 Task: Find connections with filter location Tupiza with filter topic #Socialmediawith filter profile language French with filter current company Whatfix with filter school Uttar pradesh jobs and careers with filter industry Glass Product Manufacturing with filter service category Commercial Insurance with filter keywords title Auditor
Action: Mouse moved to (564, 76)
Screenshot: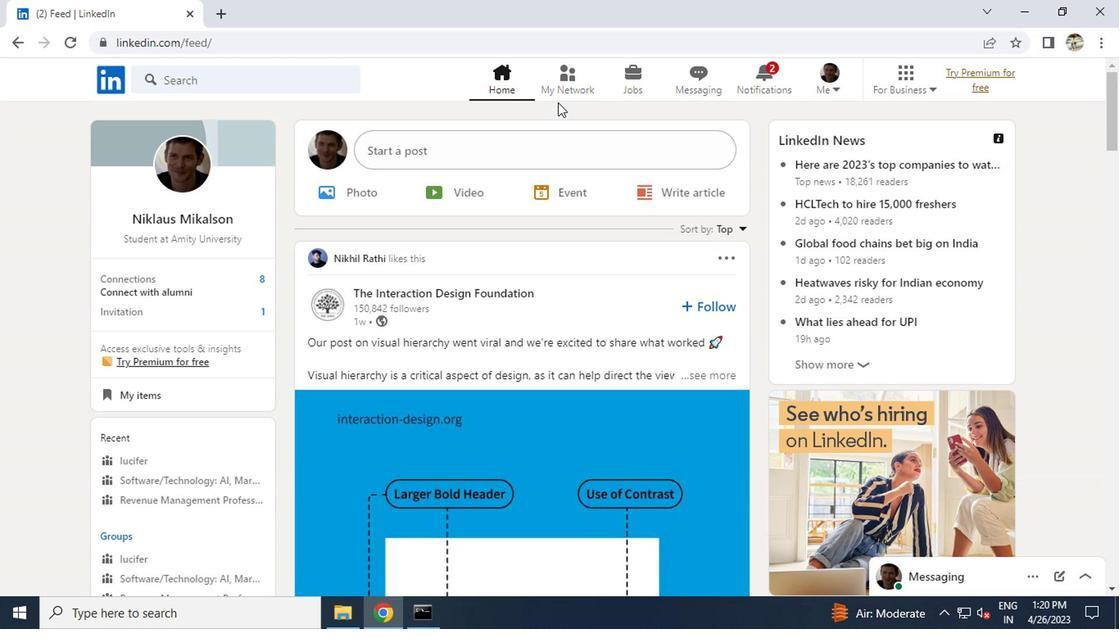 
Action: Mouse pressed left at (564, 76)
Screenshot: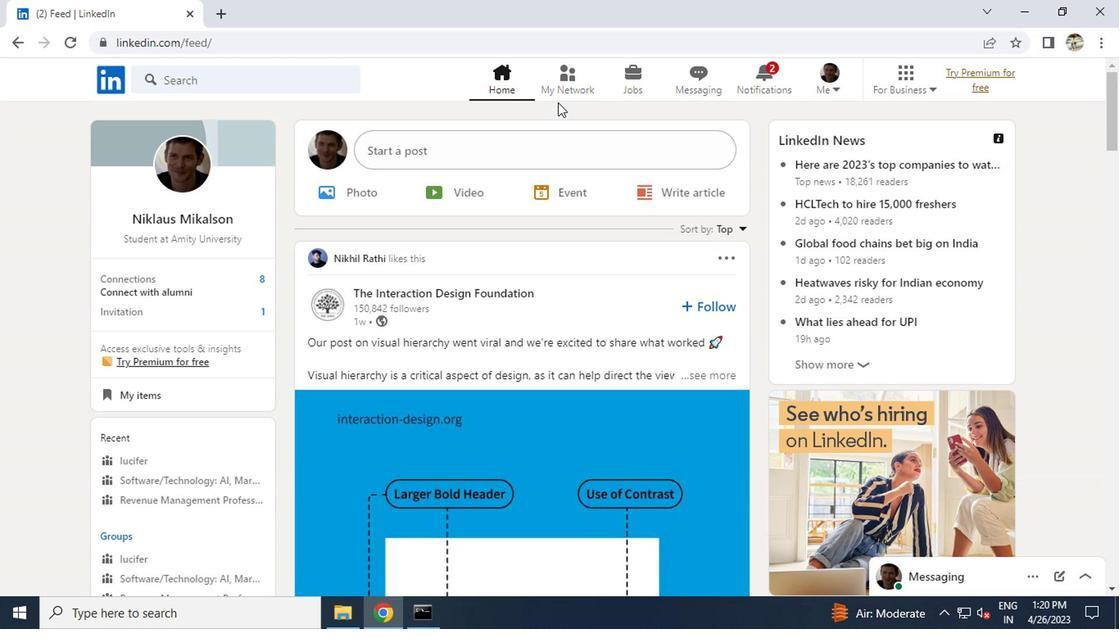 
Action: Mouse moved to (137, 178)
Screenshot: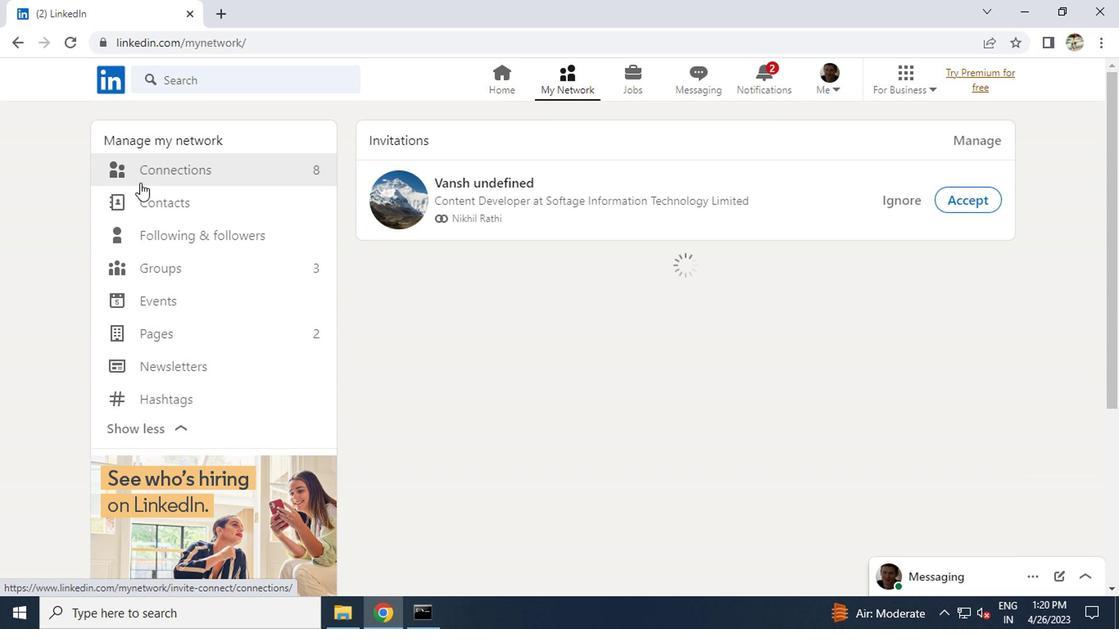 
Action: Mouse pressed left at (137, 178)
Screenshot: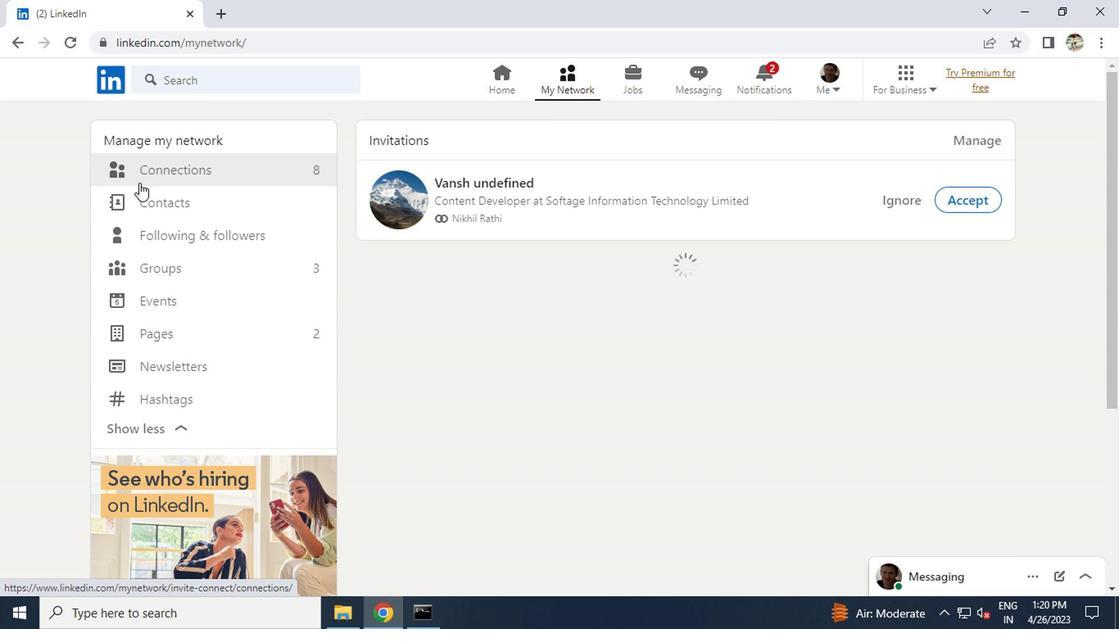
Action: Mouse moved to (647, 163)
Screenshot: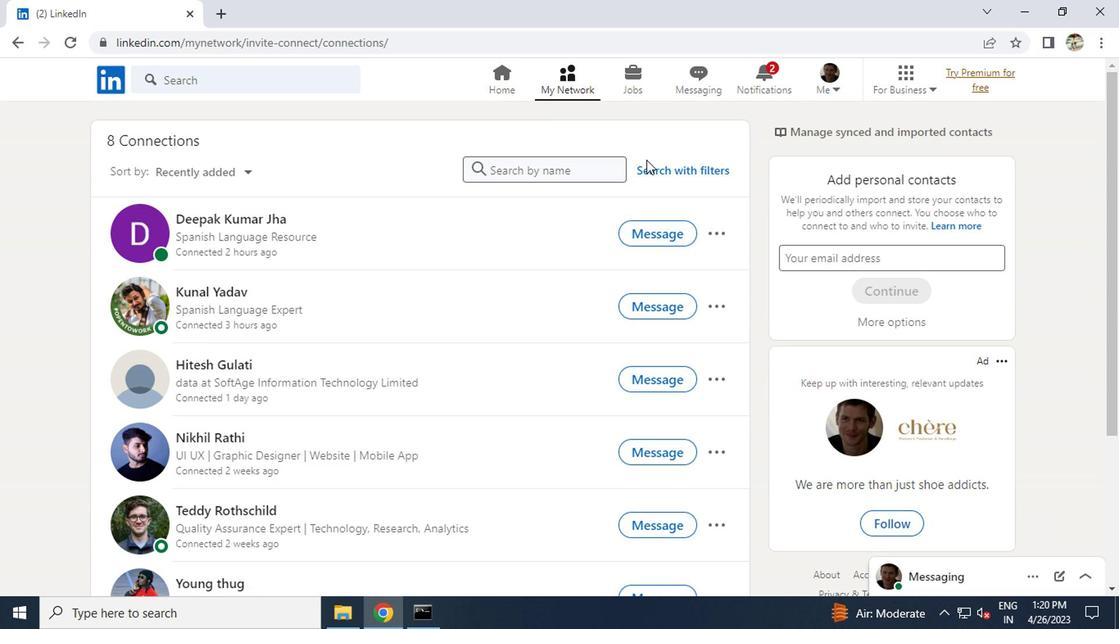 
Action: Mouse pressed left at (647, 163)
Screenshot: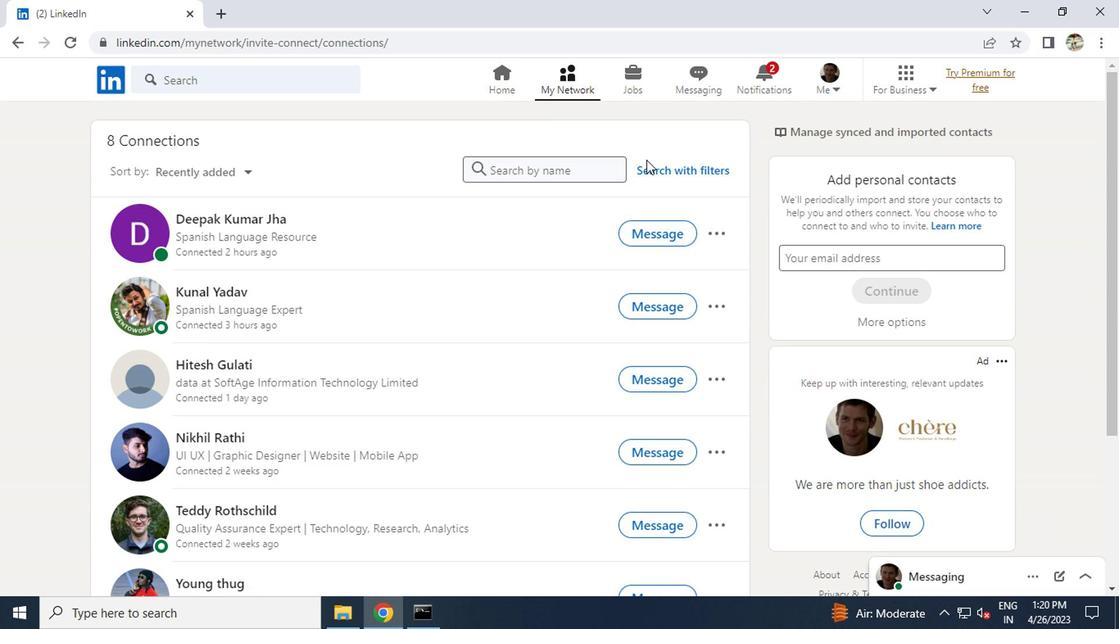 
Action: Mouse moved to (522, 126)
Screenshot: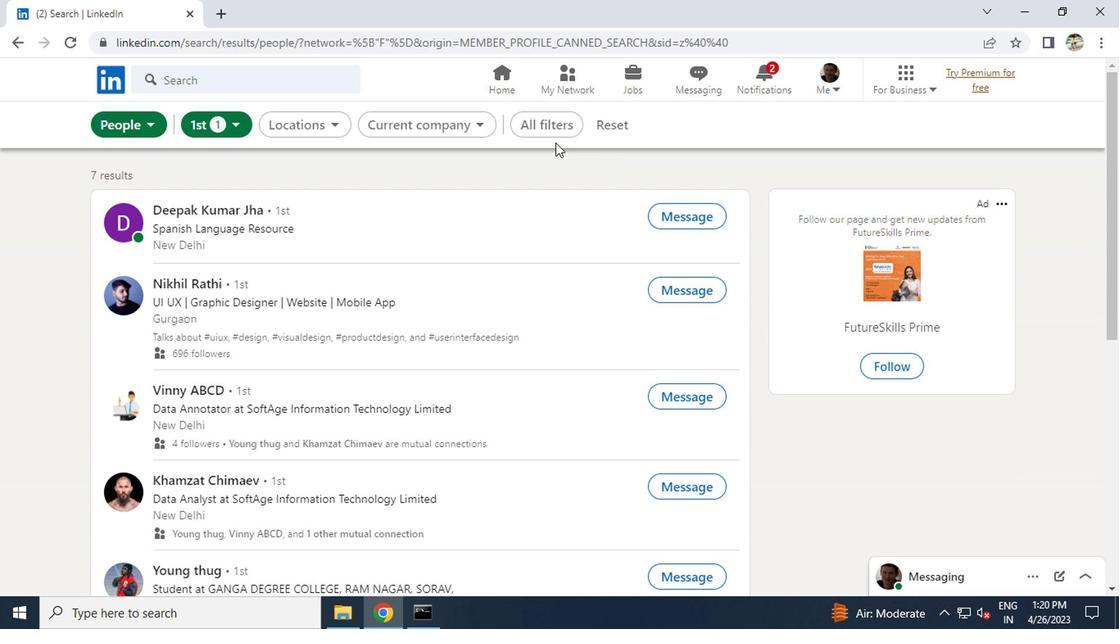 
Action: Mouse pressed left at (522, 126)
Screenshot: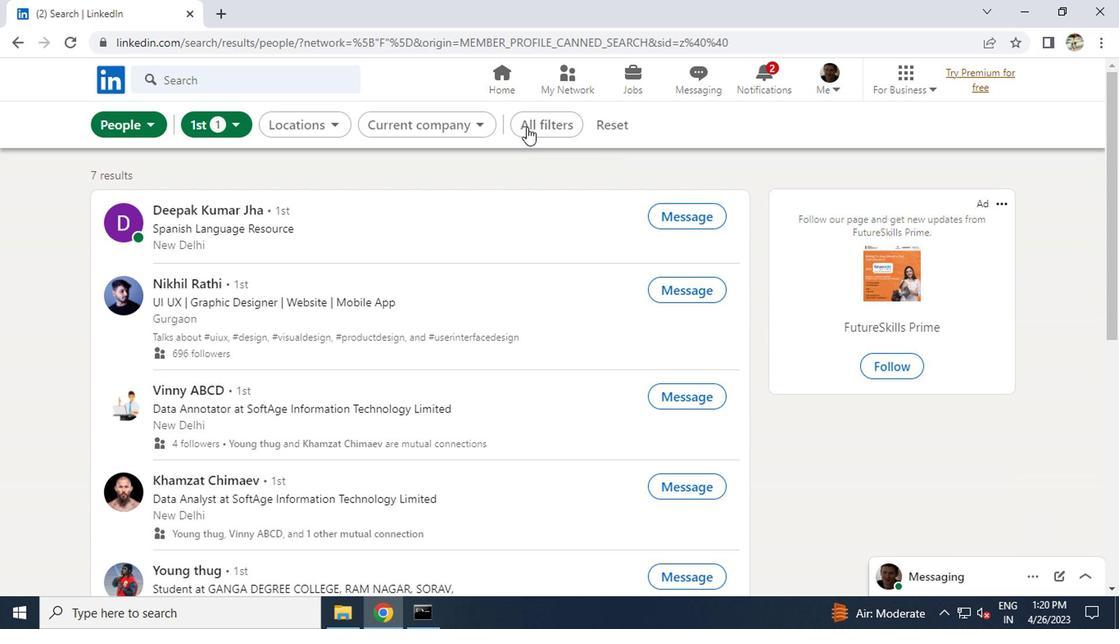 
Action: Mouse moved to (691, 305)
Screenshot: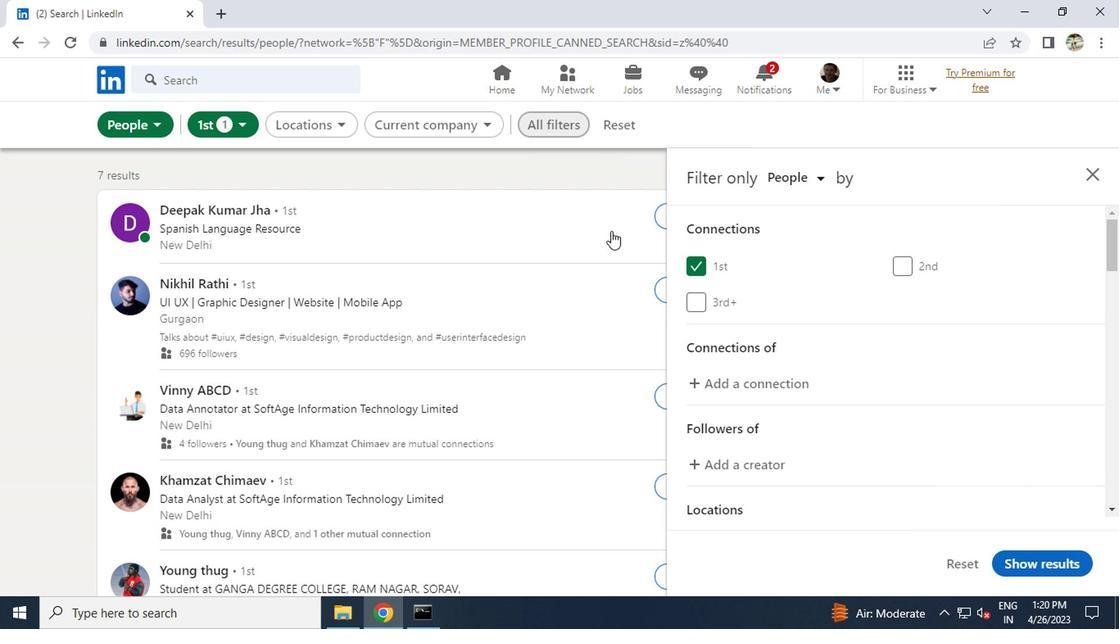 
Action: Mouse scrolled (691, 303) with delta (0, -1)
Screenshot: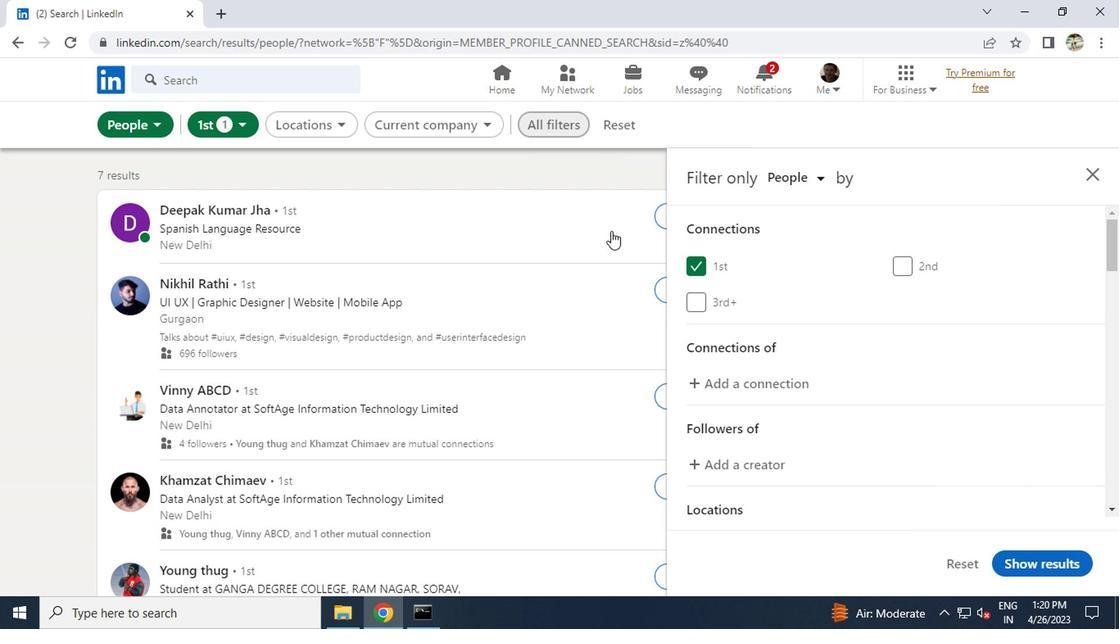 
Action: Mouse scrolled (691, 303) with delta (0, -1)
Screenshot: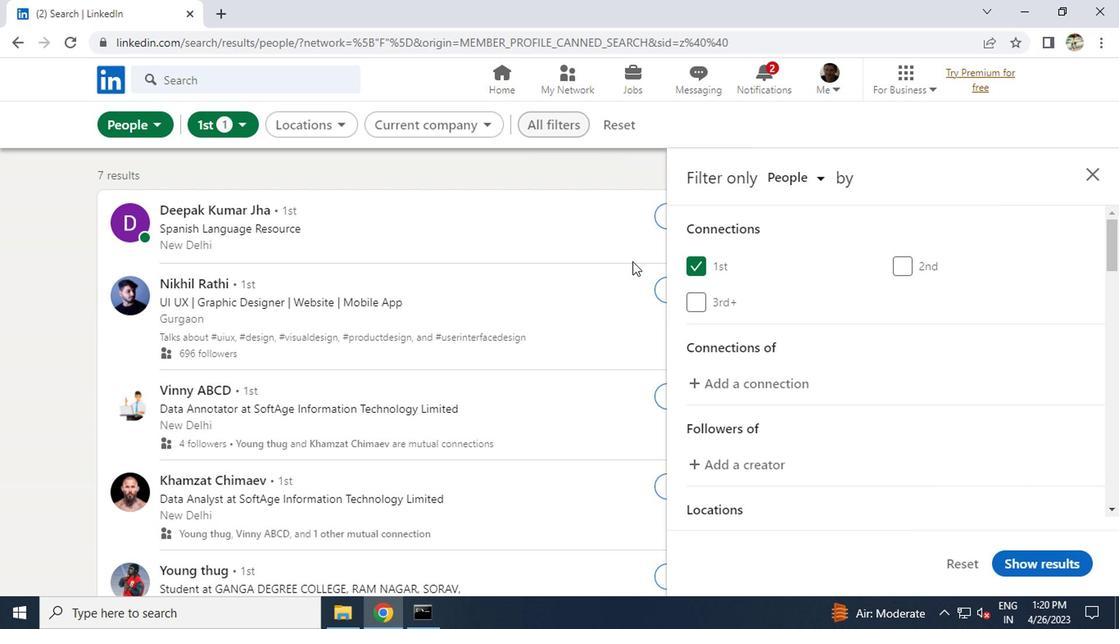 
Action: Mouse moved to (944, 452)
Screenshot: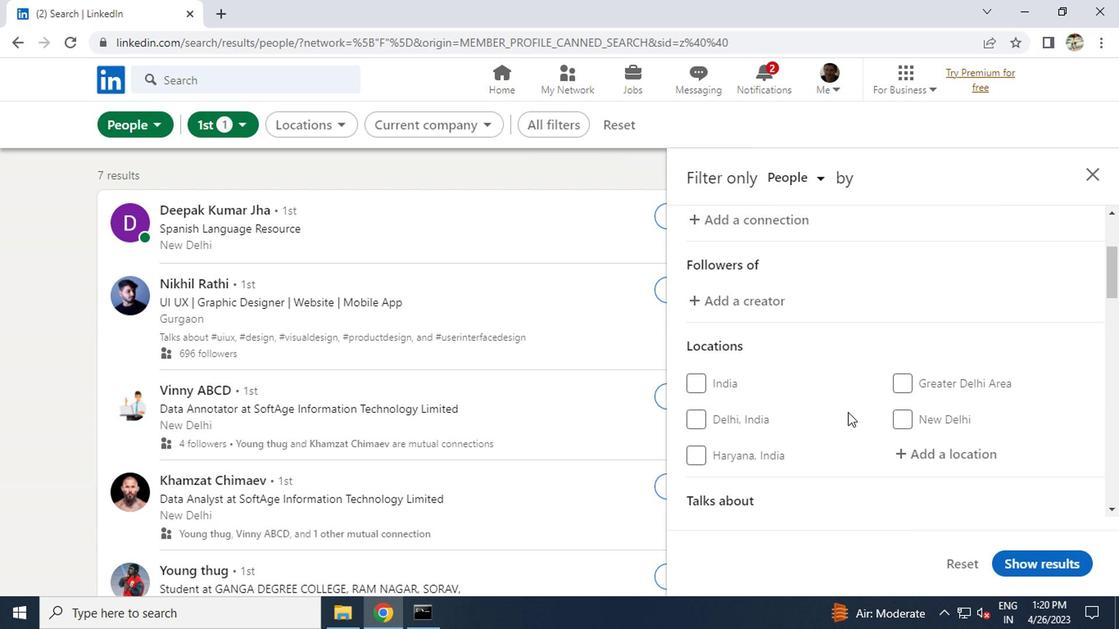 
Action: Mouse pressed left at (944, 452)
Screenshot: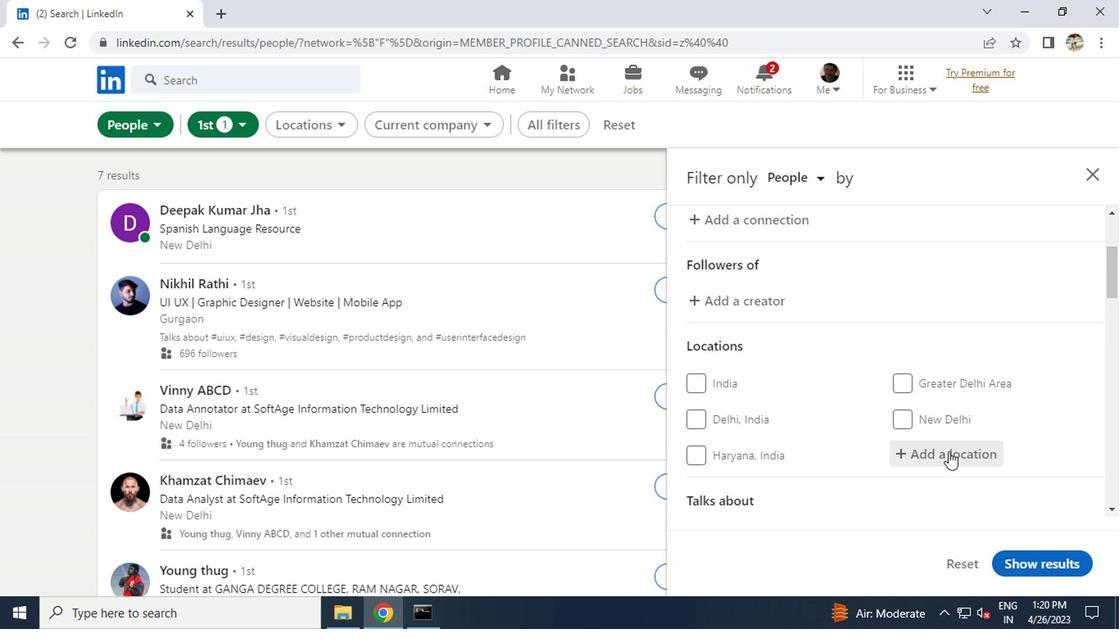 
Action: Key pressed <Key.caps_lock>t<Key.caps_lock>upiza<Key.enter>
Screenshot: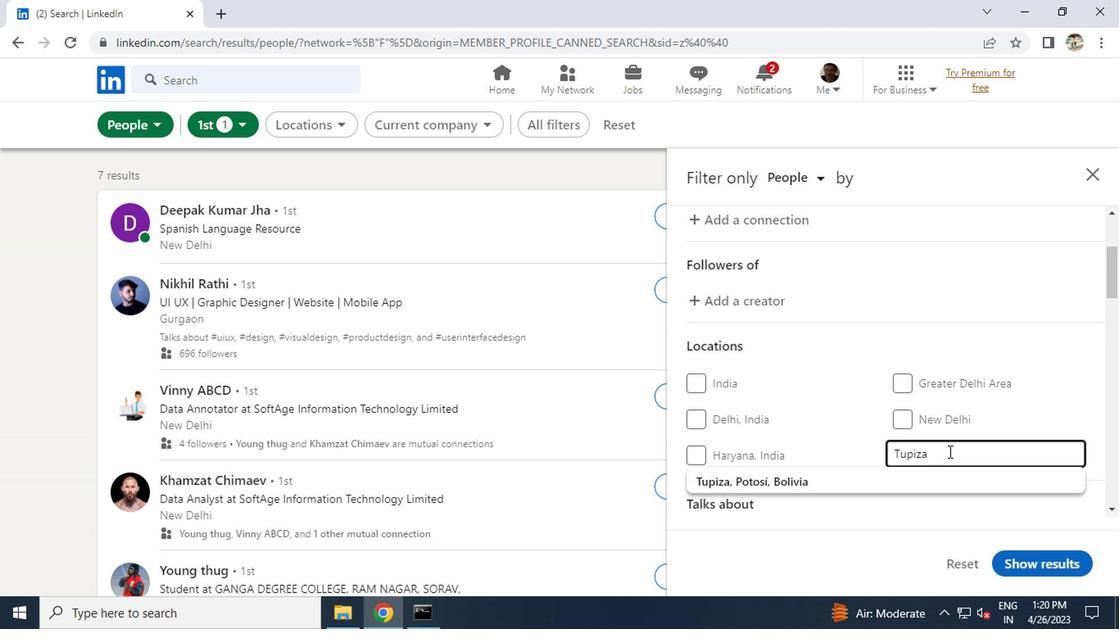 
Action: Mouse scrolled (944, 452) with delta (0, 0)
Screenshot: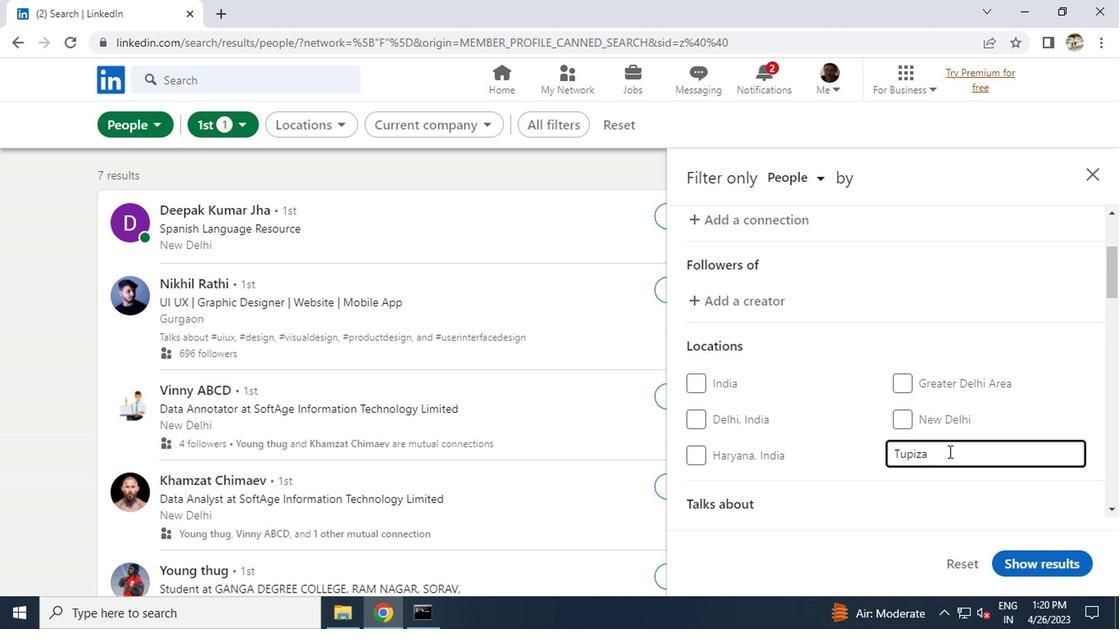 
Action: Mouse scrolled (944, 452) with delta (0, 0)
Screenshot: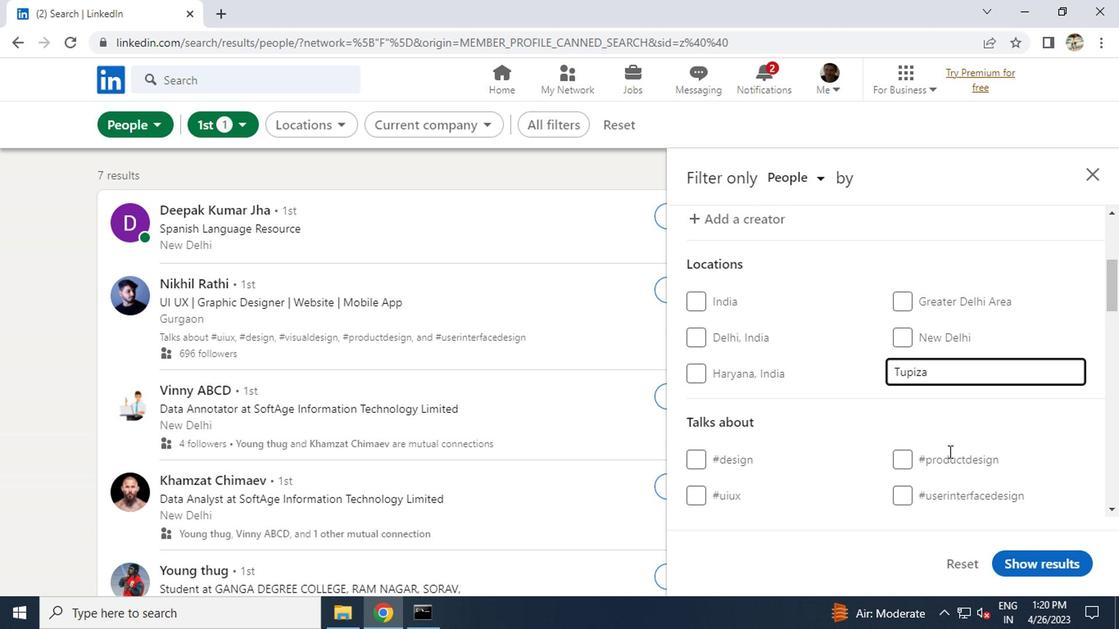 
Action: Mouse pressed left at (944, 452)
Screenshot: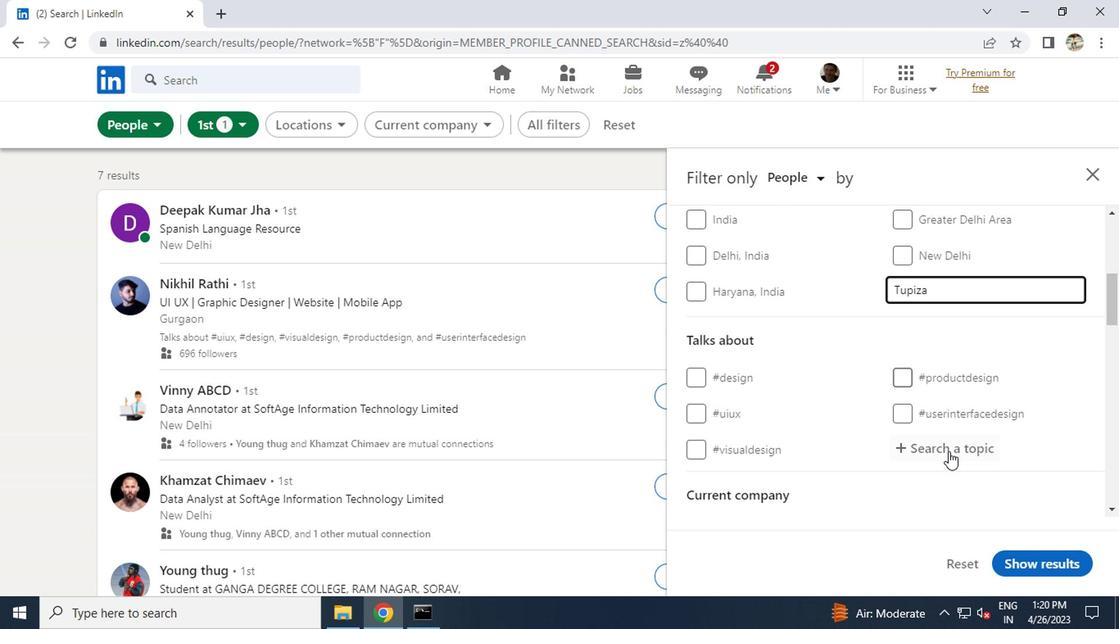 
Action: Key pressed <Key.caps_lock><Key.shift>#S<Key.caps_lock>OCIALMEDIA
Screenshot: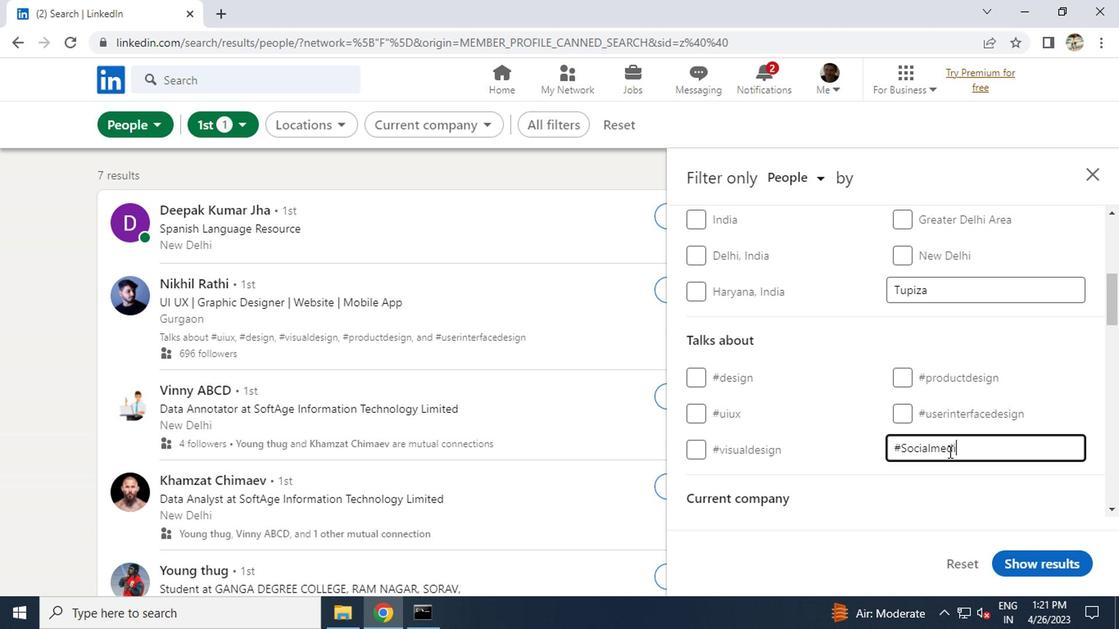 
Action: Mouse scrolled (944, 452) with delta (0, 0)
Screenshot: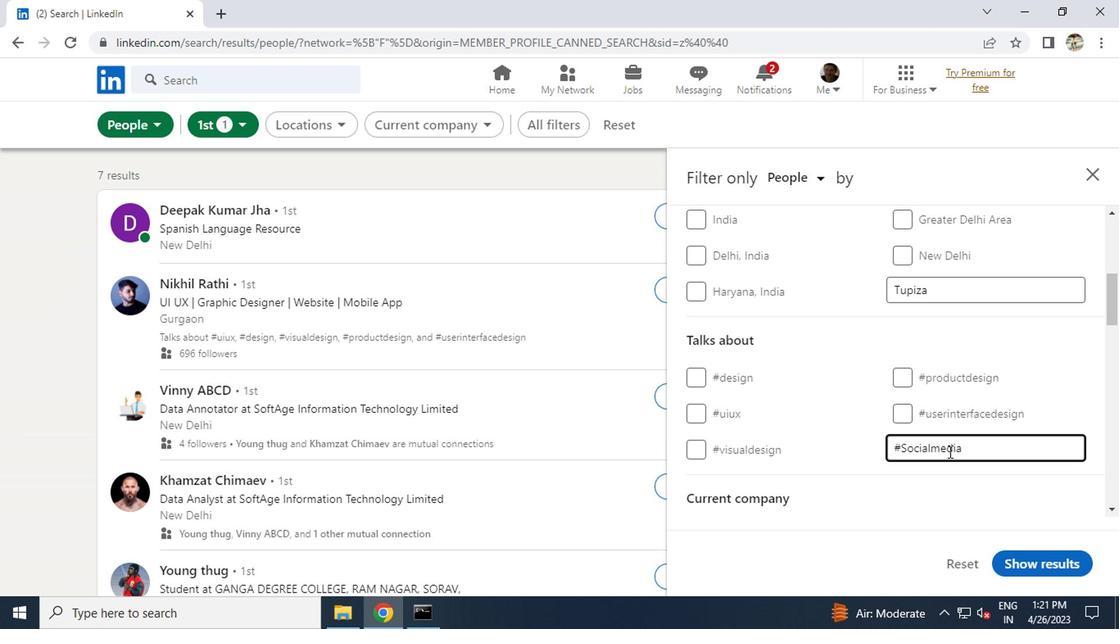 
Action: Mouse scrolled (944, 452) with delta (0, 0)
Screenshot: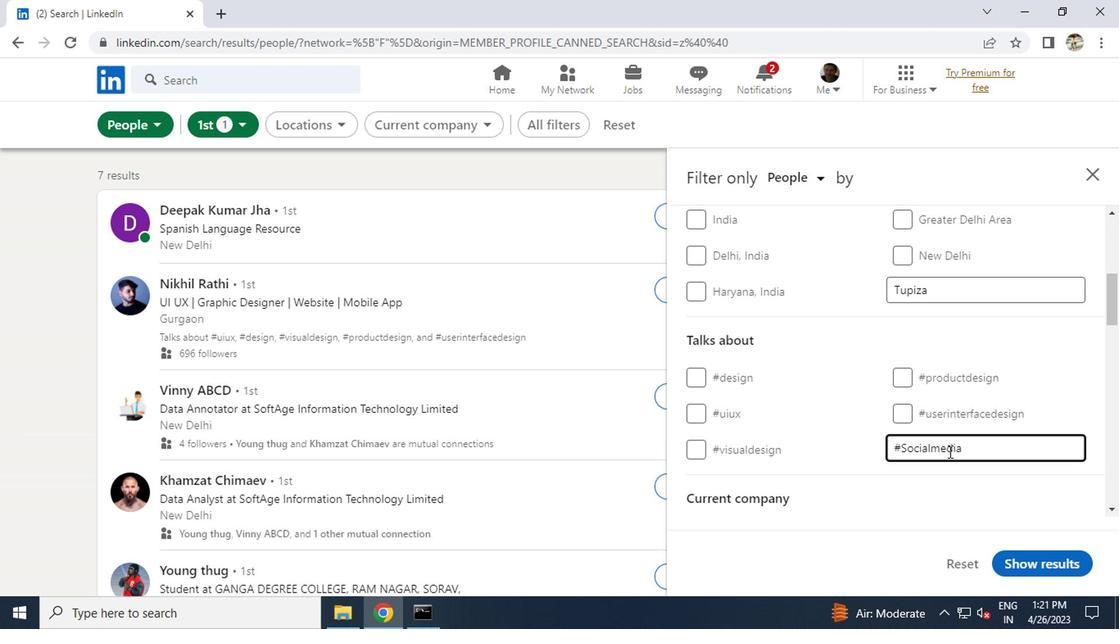 
Action: Mouse scrolled (944, 452) with delta (0, 0)
Screenshot: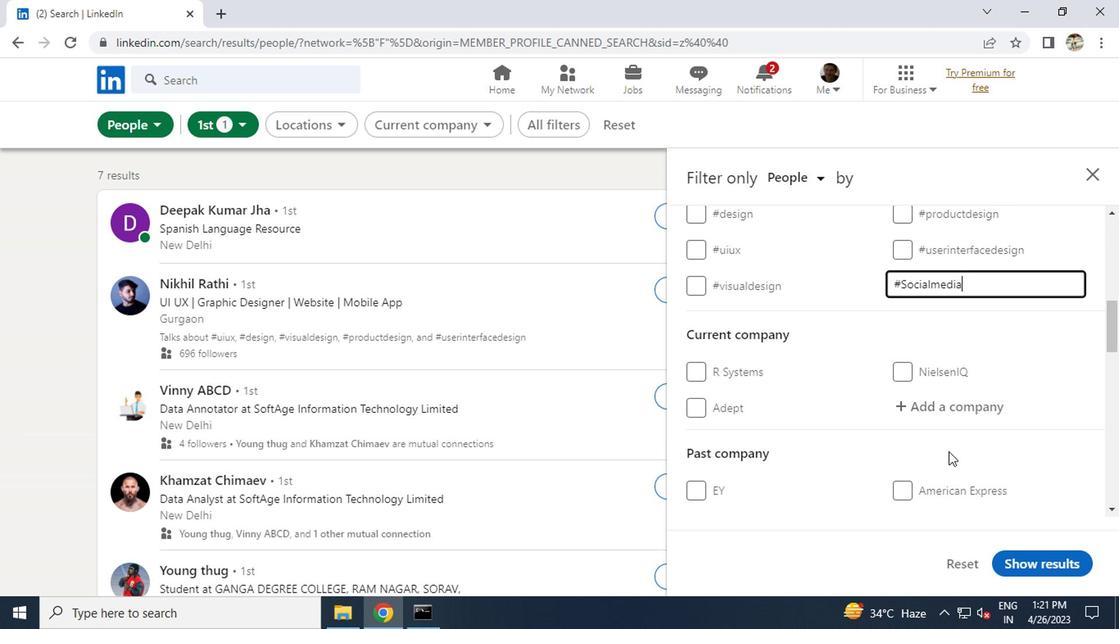 
Action: Mouse scrolled (944, 452) with delta (0, 0)
Screenshot: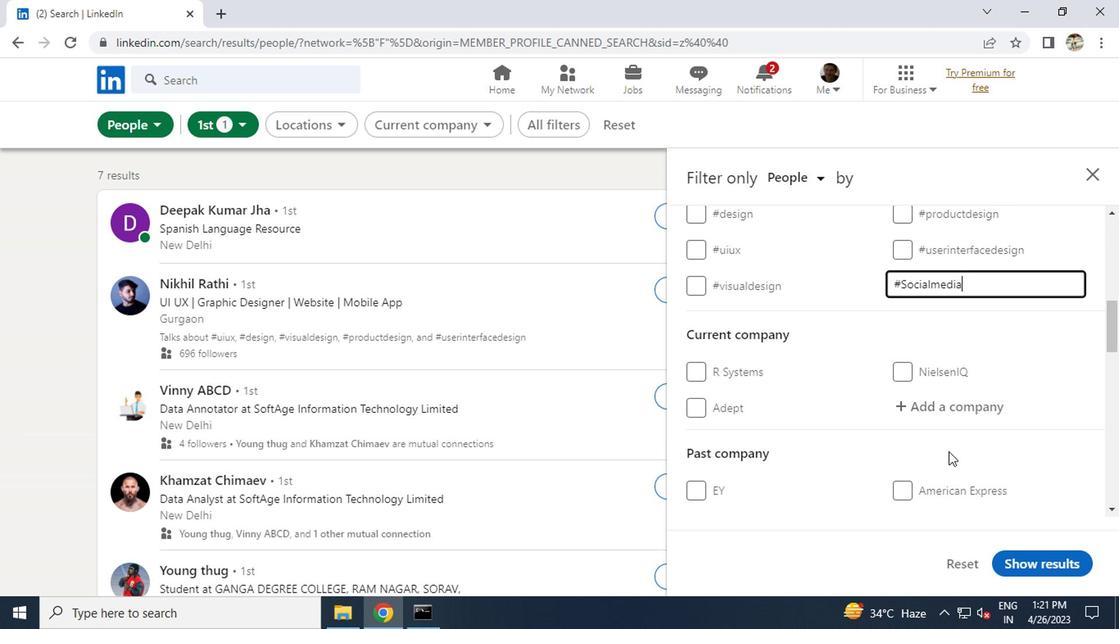 
Action: Mouse scrolled (944, 452) with delta (0, 0)
Screenshot: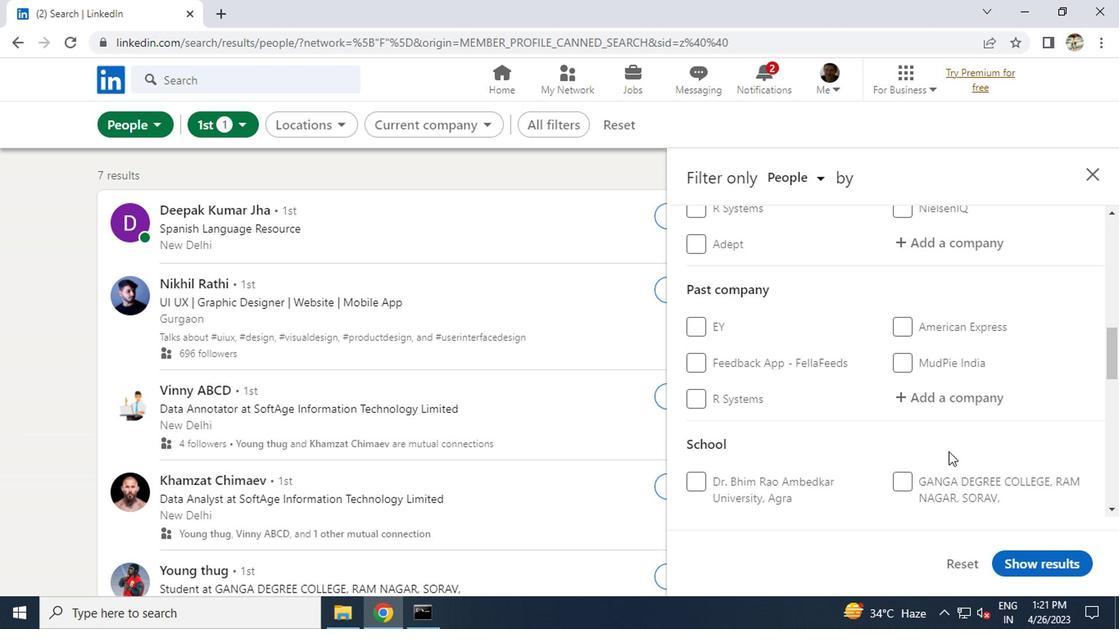 
Action: Mouse scrolled (944, 452) with delta (0, 0)
Screenshot: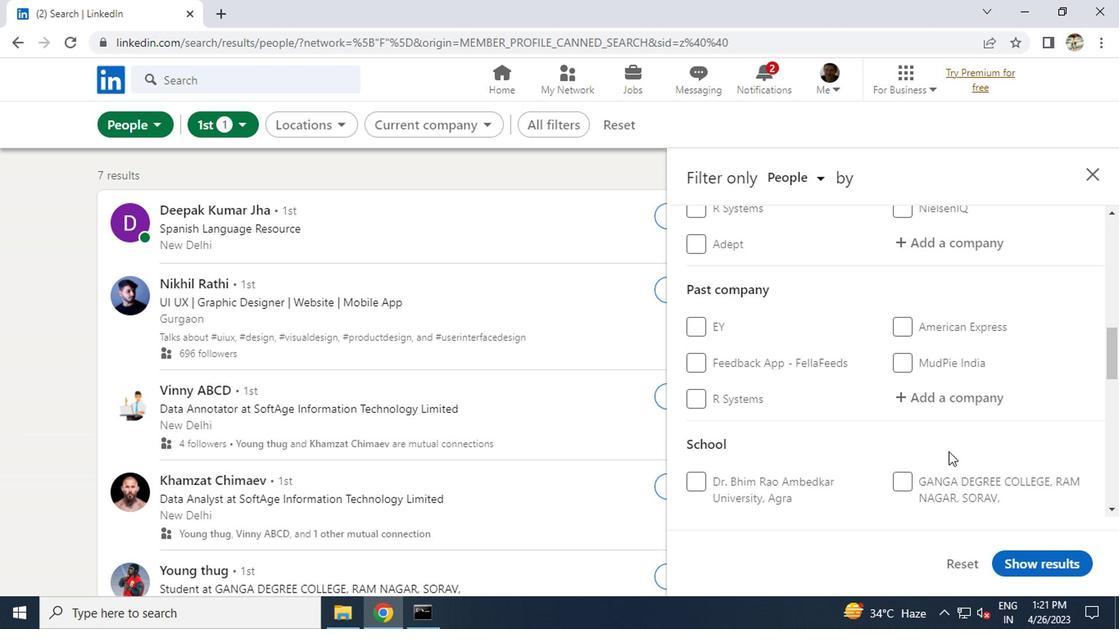 
Action: Mouse scrolled (944, 452) with delta (0, 0)
Screenshot: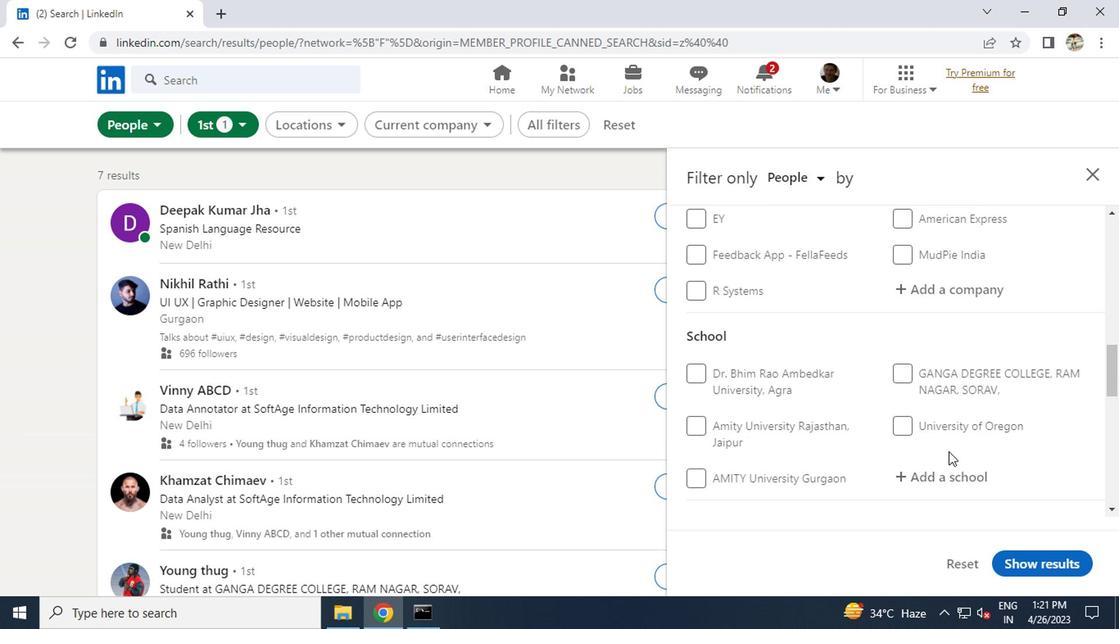 
Action: Mouse scrolled (944, 452) with delta (0, 0)
Screenshot: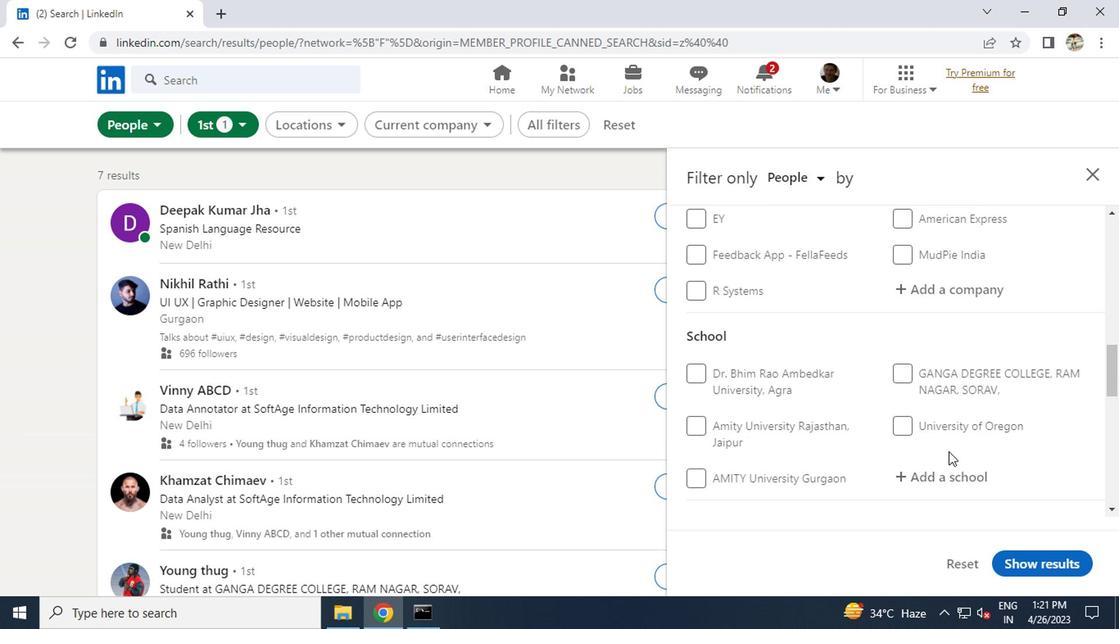 
Action: Mouse scrolled (944, 452) with delta (0, 0)
Screenshot: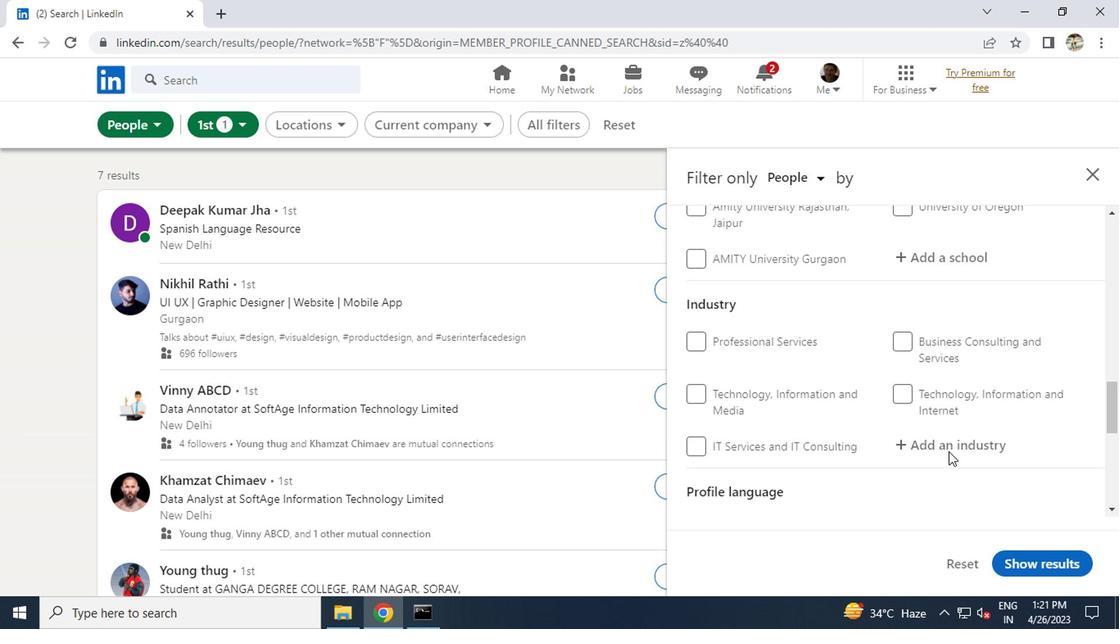 
Action: Mouse scrolled (944, 452) with delta (0, 0)
Screenshot: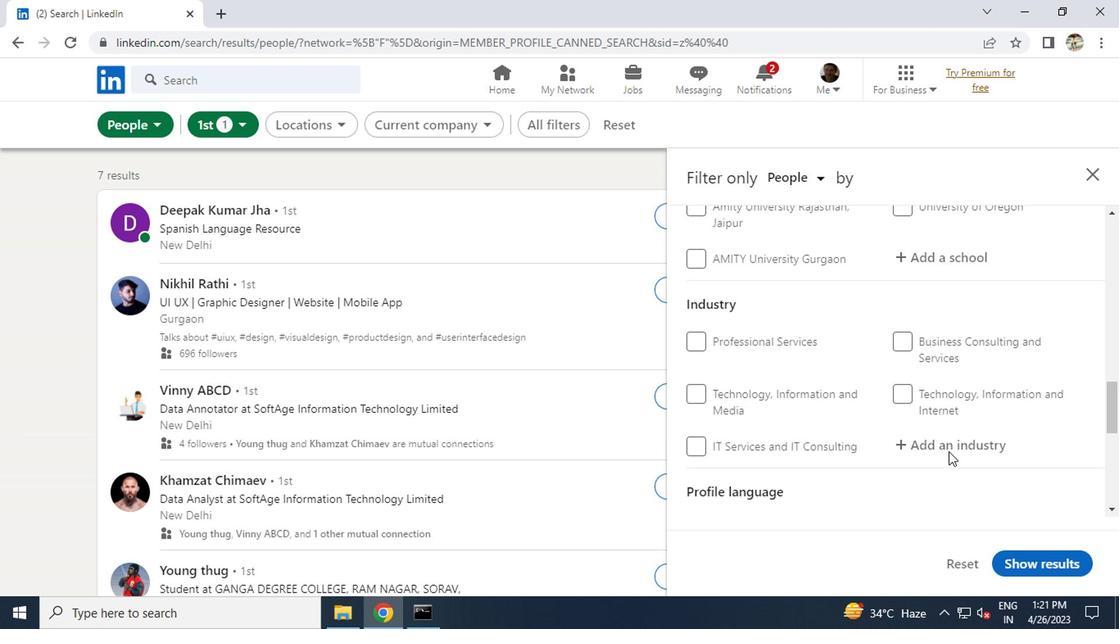 
Action: Mouse scrolled (944, 453) with delta (0, 0)
Screenshot: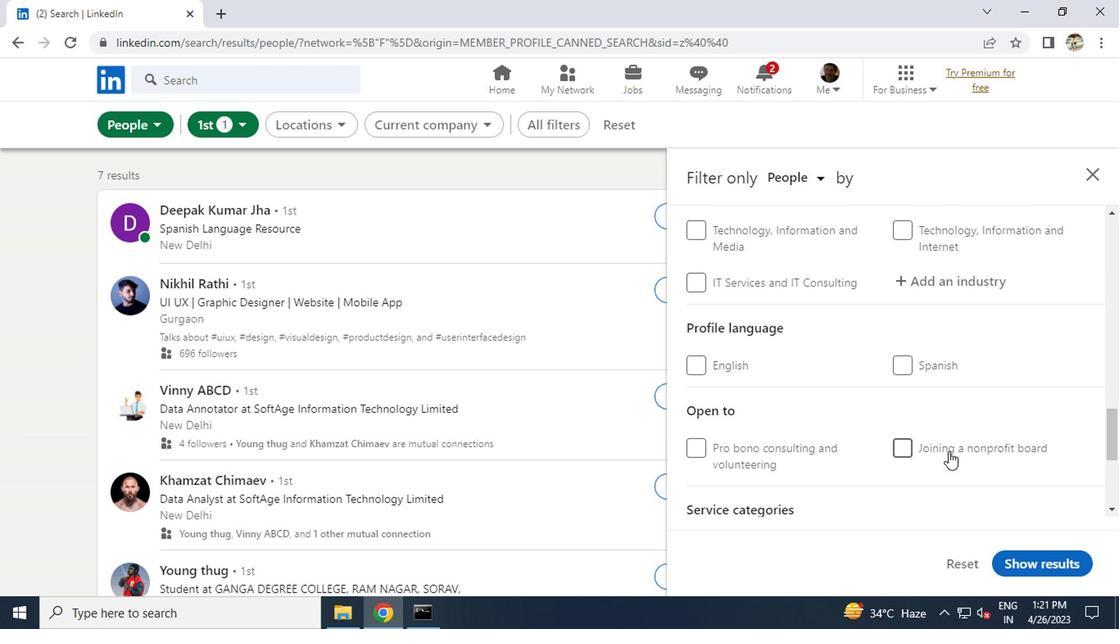 
Action: Mouse scrolled (944, 453) with delta (0, 0)
Screenshot: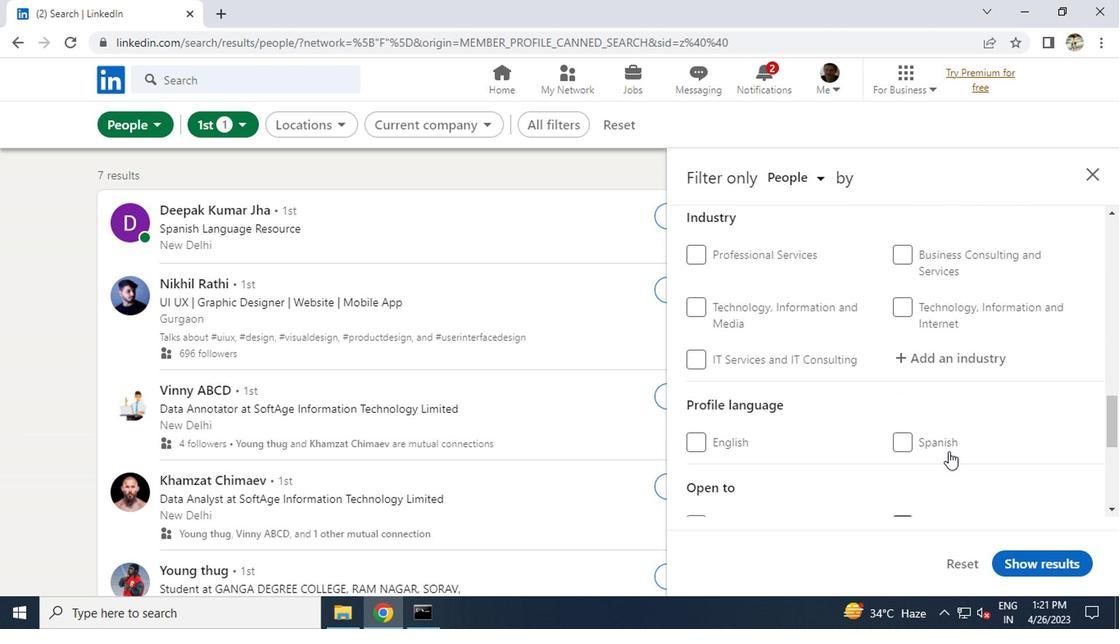 
Action: Mouse scrolled (944, 453) with delta (0, 0)
Screenshot: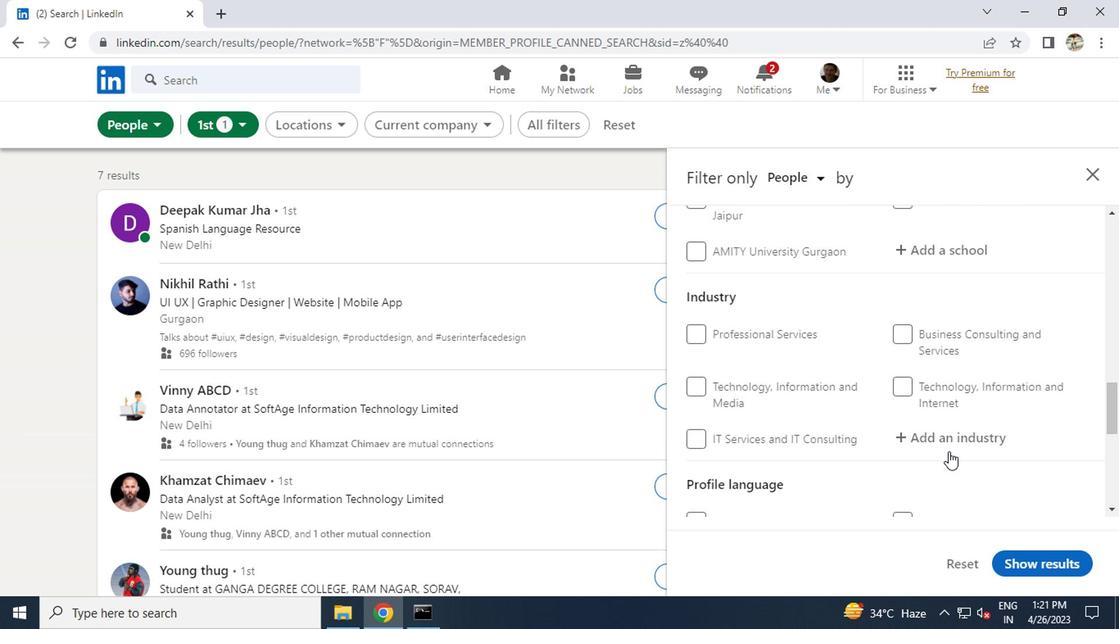 
Action: Mouse scrolled (944, 453) with delta (0, 0)
Screenshot: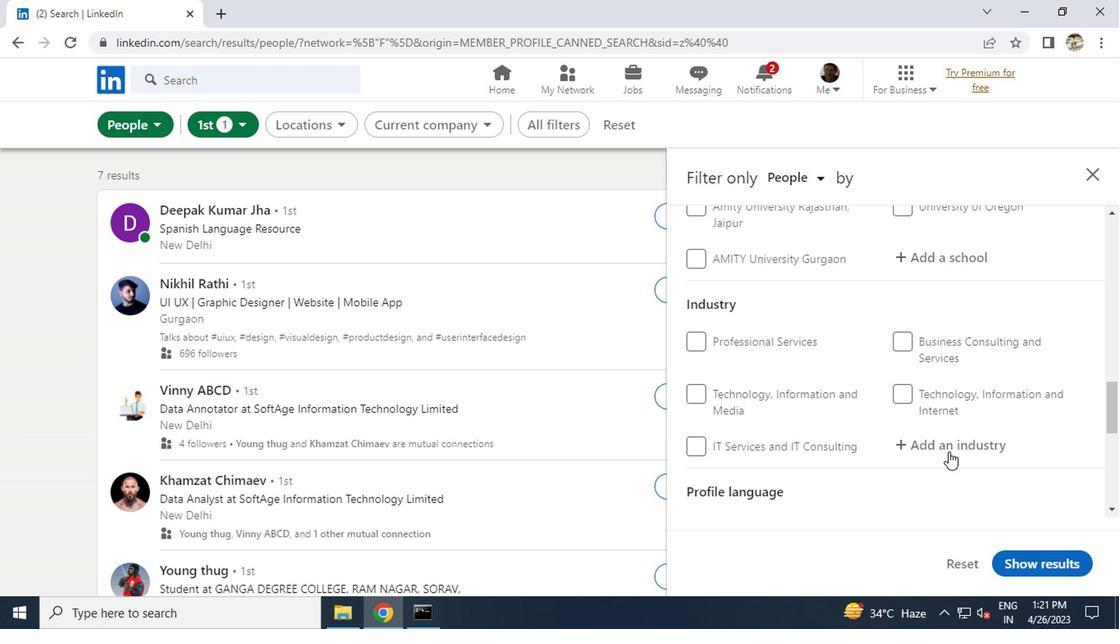 
Action: Mouse scrolled (944, 453) with delta (0, 0)
Screenshot: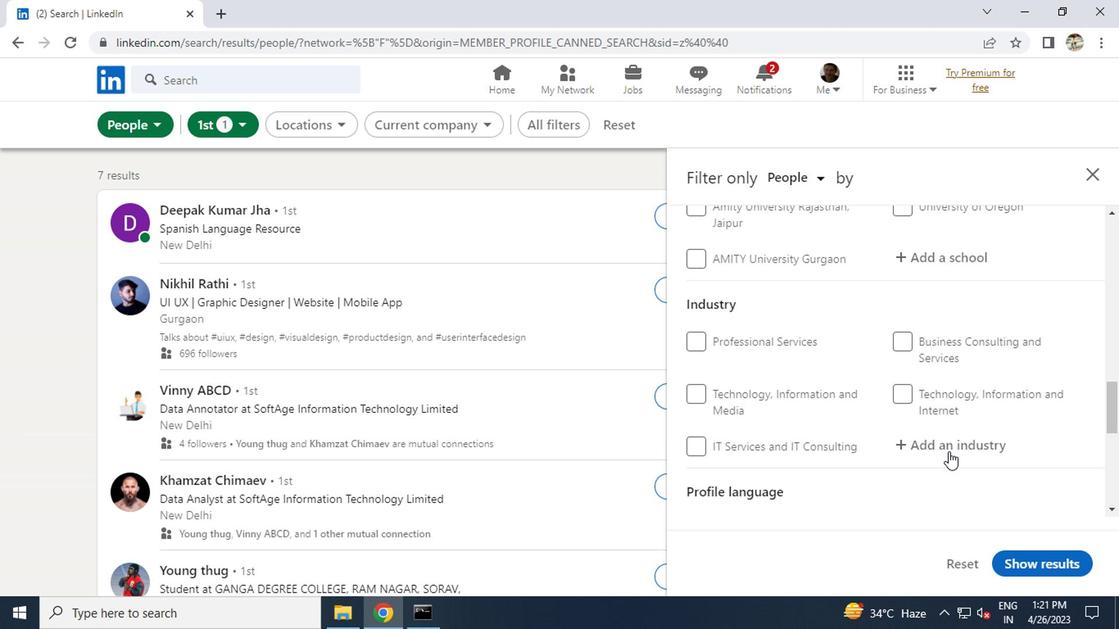 
Action: Mouse scrolled (944, 453) with delta (0, 0)
Screenshot: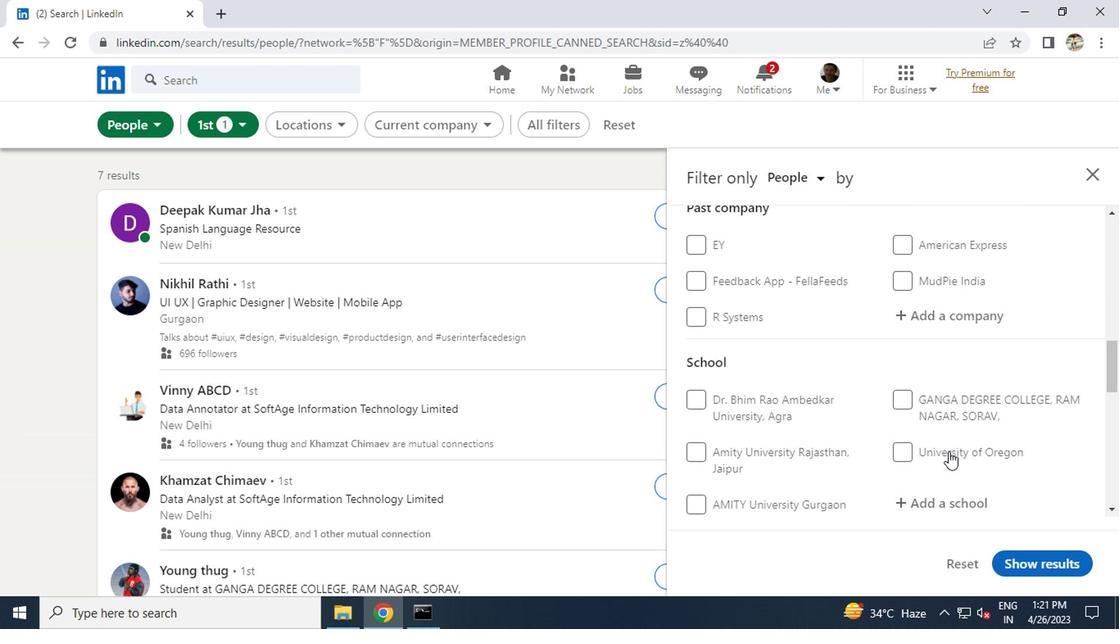 
Action: Mouse scrolled (944, 453) with delta (0, 0)
Screenshot: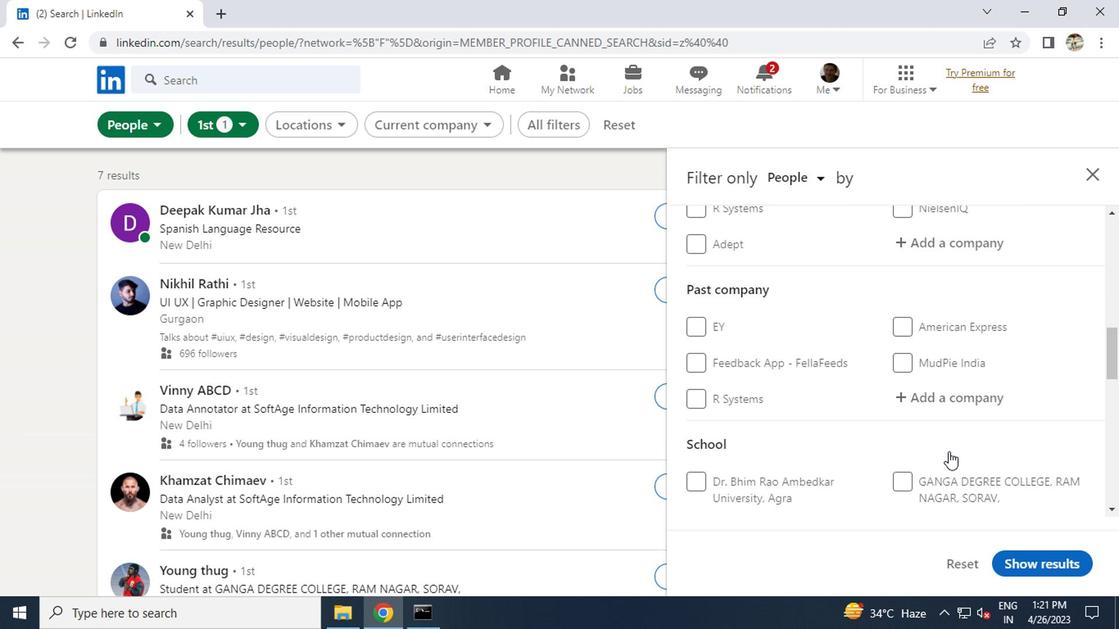 
Action: Mouse scrolled (944, 453) with delta (0, 0)
Screenshot: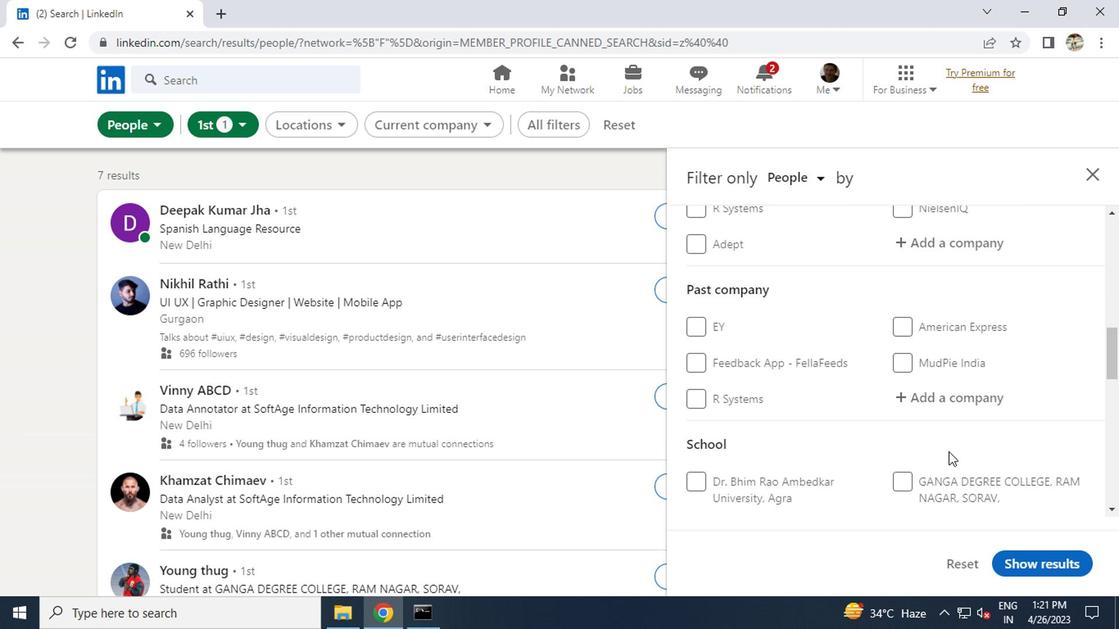 
Action: Mouse moved to (944, 410)
Screenshot: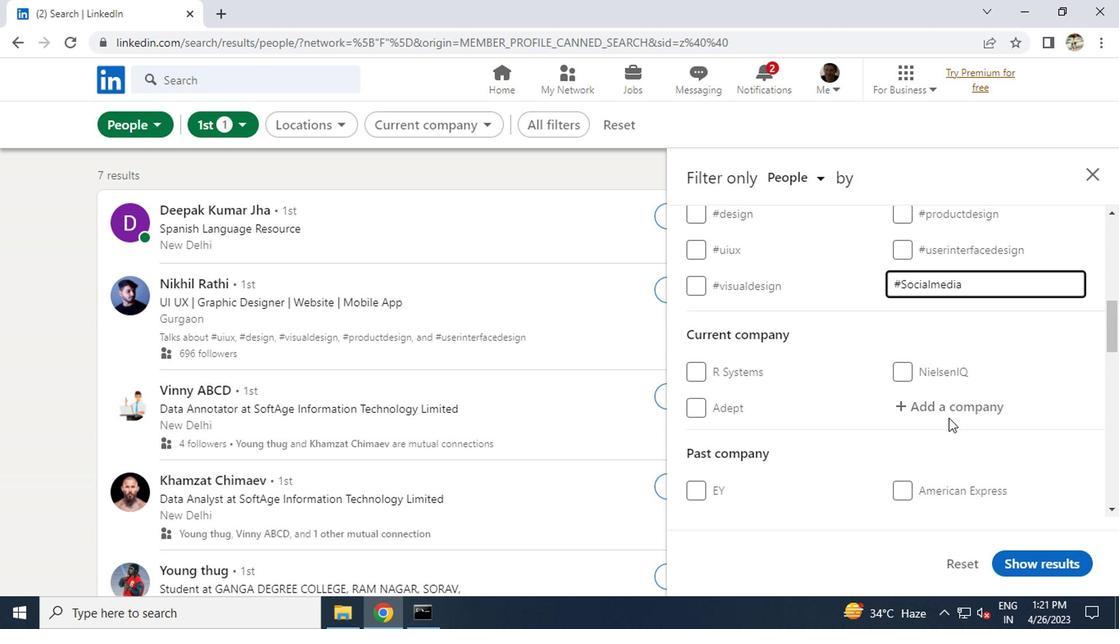 
Action: Mouse pressed left at (944, 410)
Screenshot: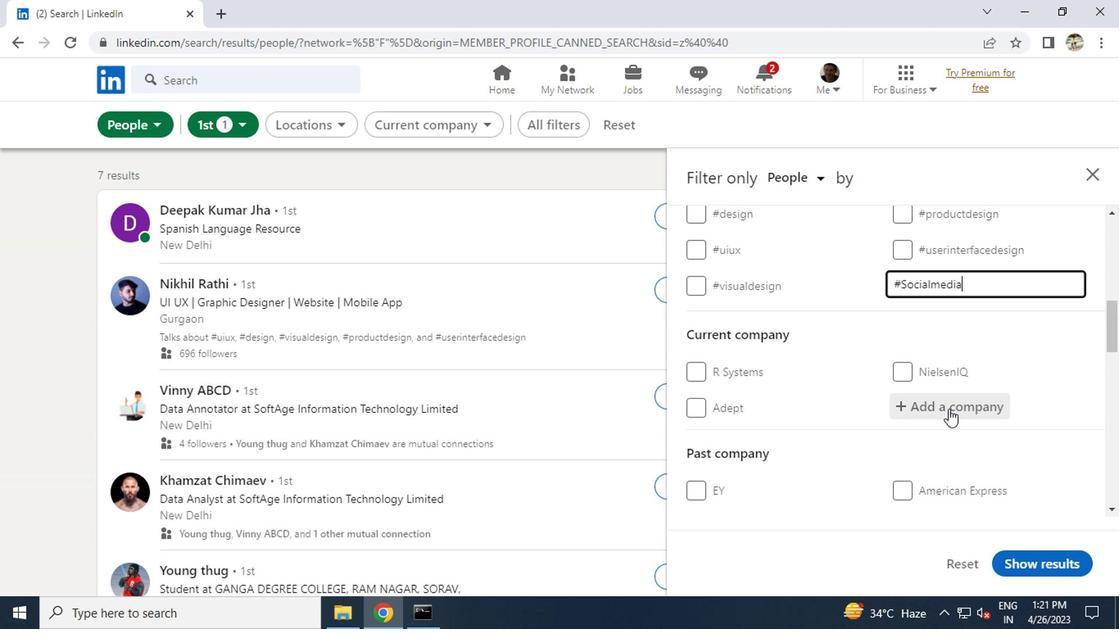 
Action: Key pressed <Key.caps_lock>W<Key.caps_lock>HAT
Screenshot: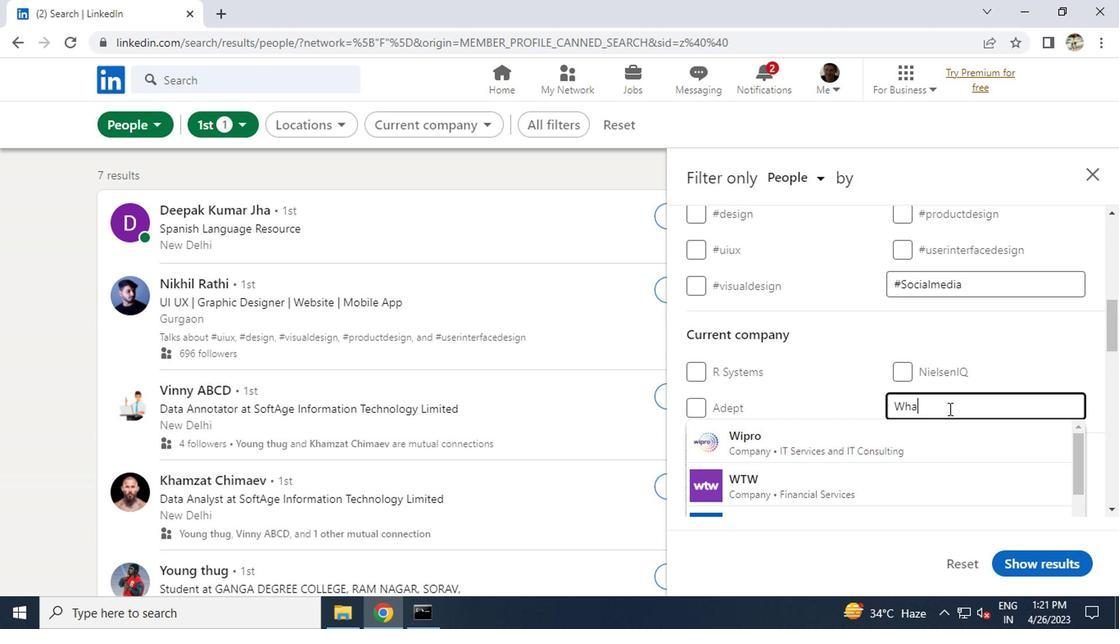 
Action: Mouse moved to (846, 445)
Screenshot: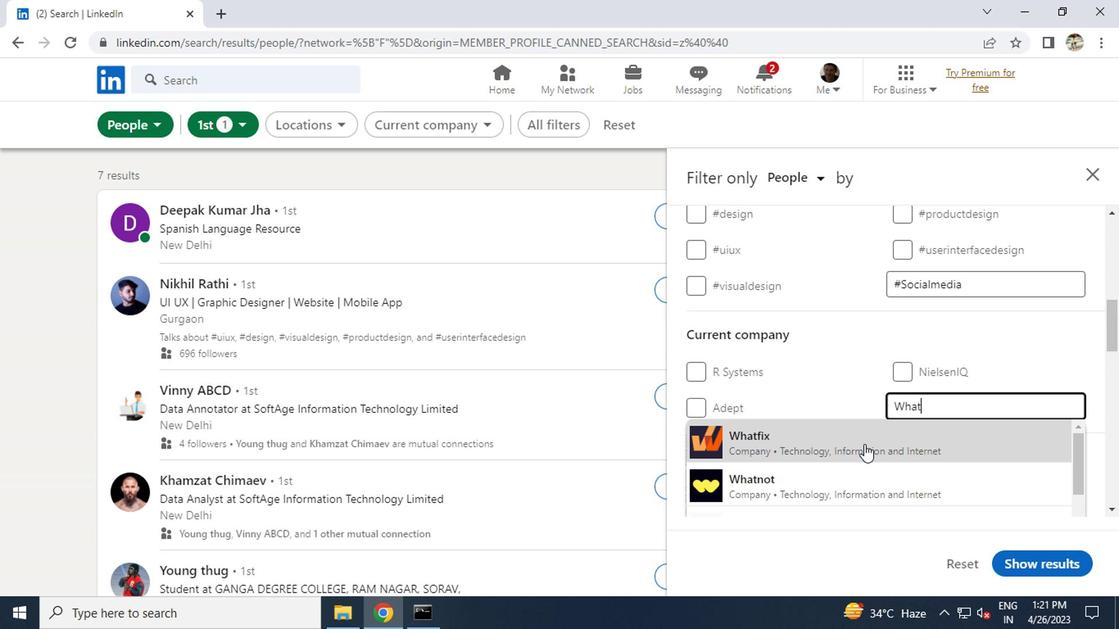 
Action: Mouse pressed left at (846, 445)
Screenshot: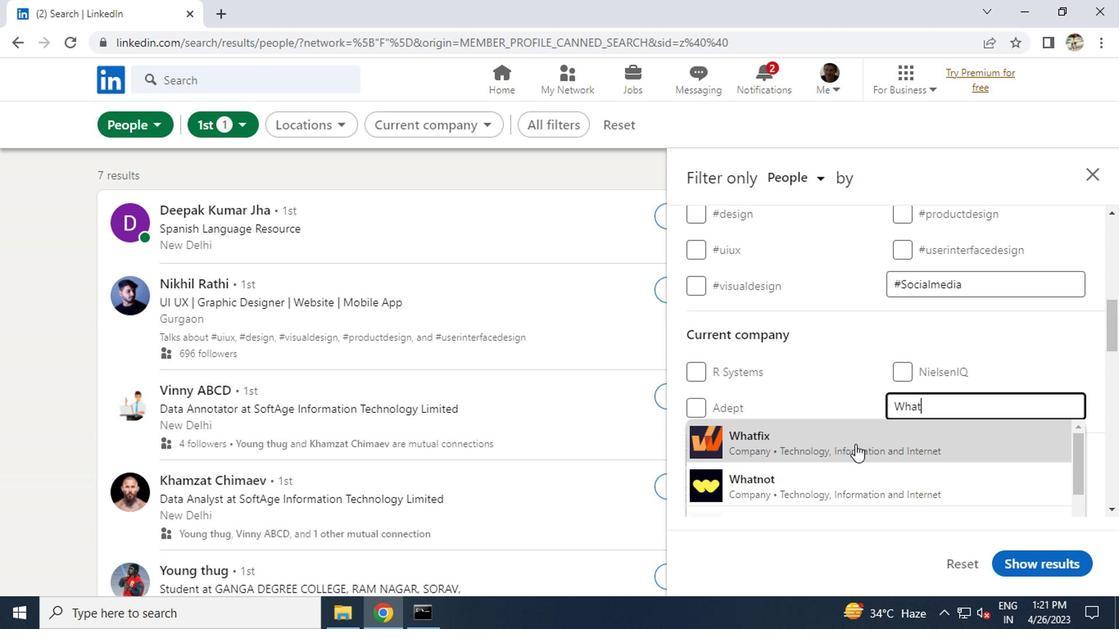 
Action: Mouse scrolled (846, 444) with delta (0, 0)
Screenshot: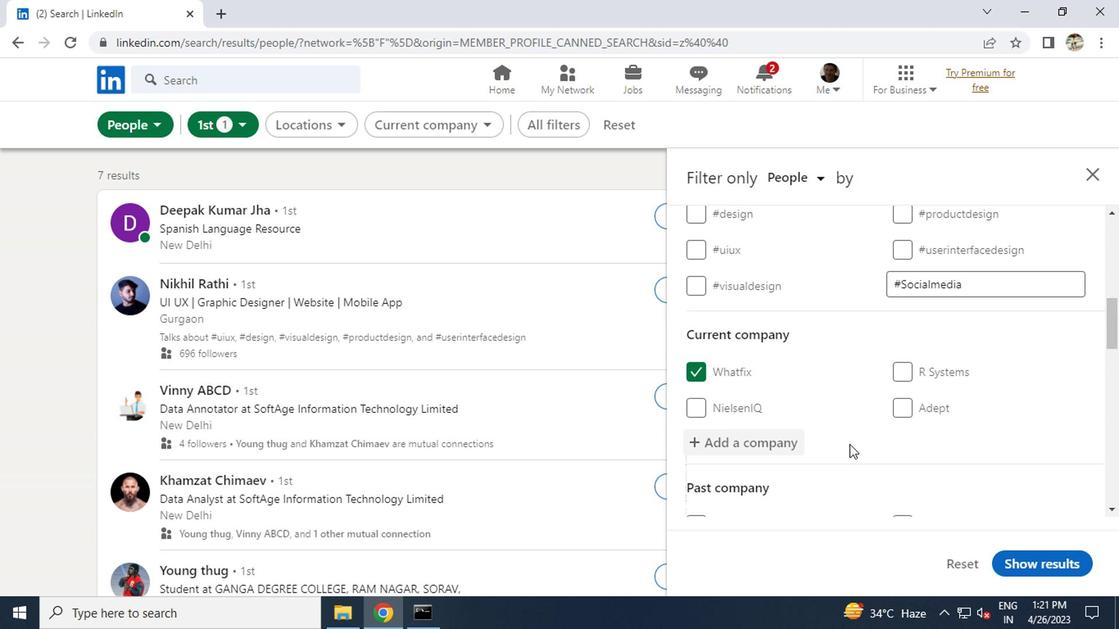 
Action: Mouse scrolled (846, 444) with delta (0, 0)
Screenshot: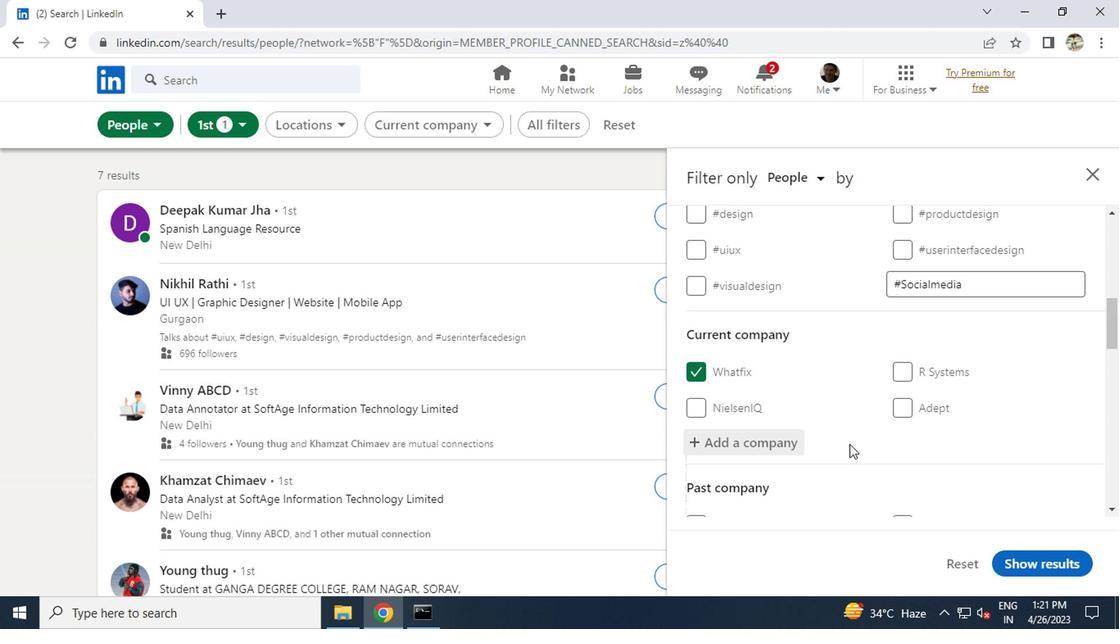 
Action: Mouse scrolled (846, 444) with delta (0, 0)
Screenshot: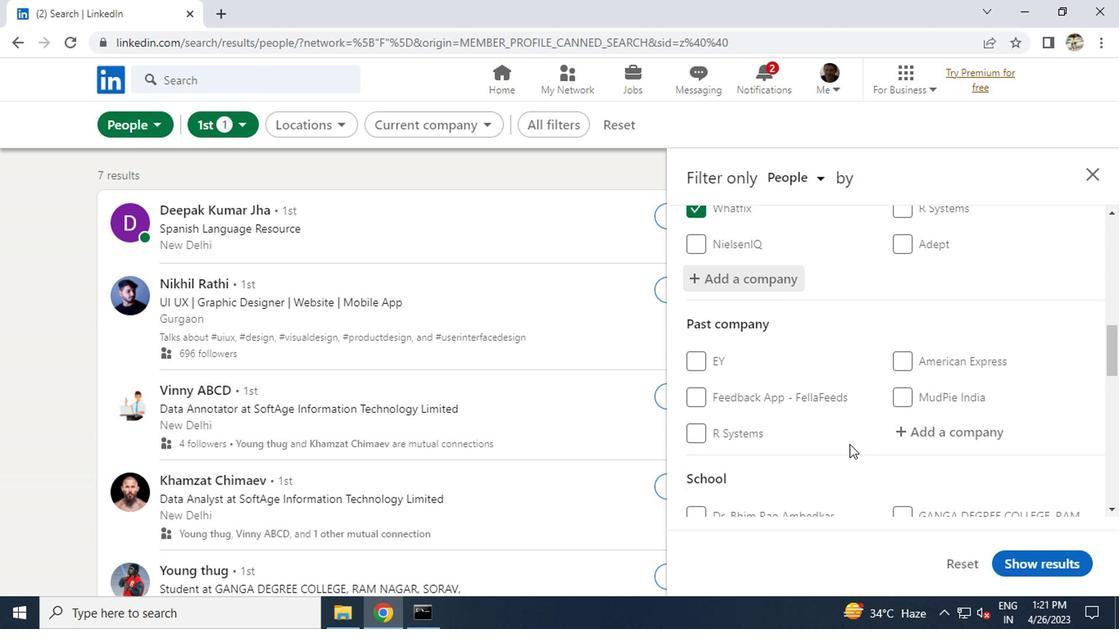
Action: Mouse scrolled (846, 444) with delta (0, 0)
Screenshot: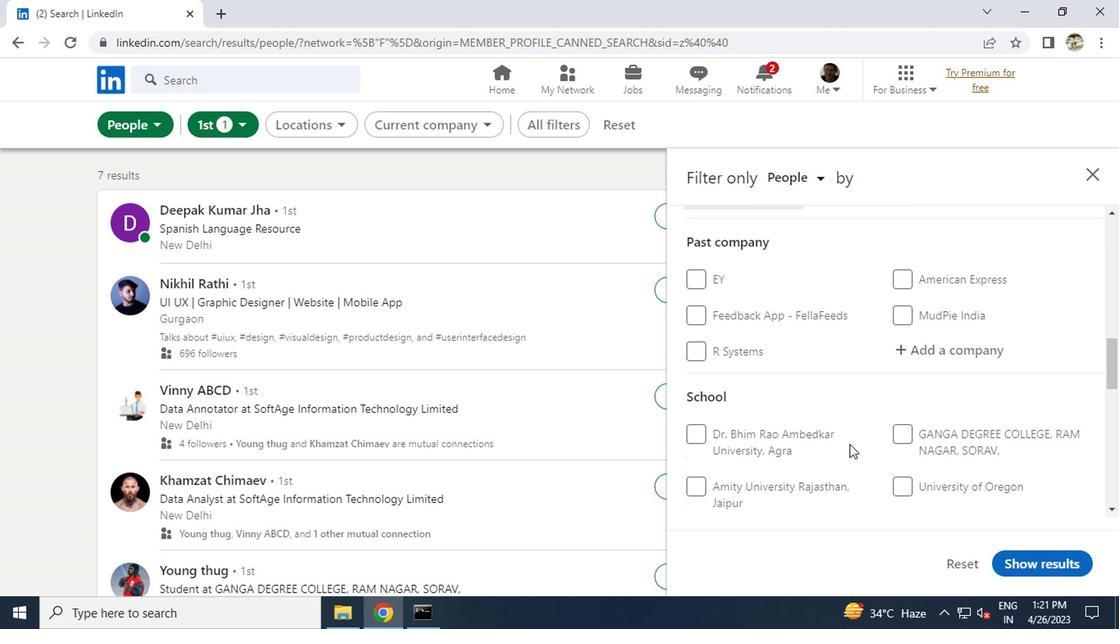 
Action: Mouse scrolled (846, 444) with delta (0, 0)
Screenshot: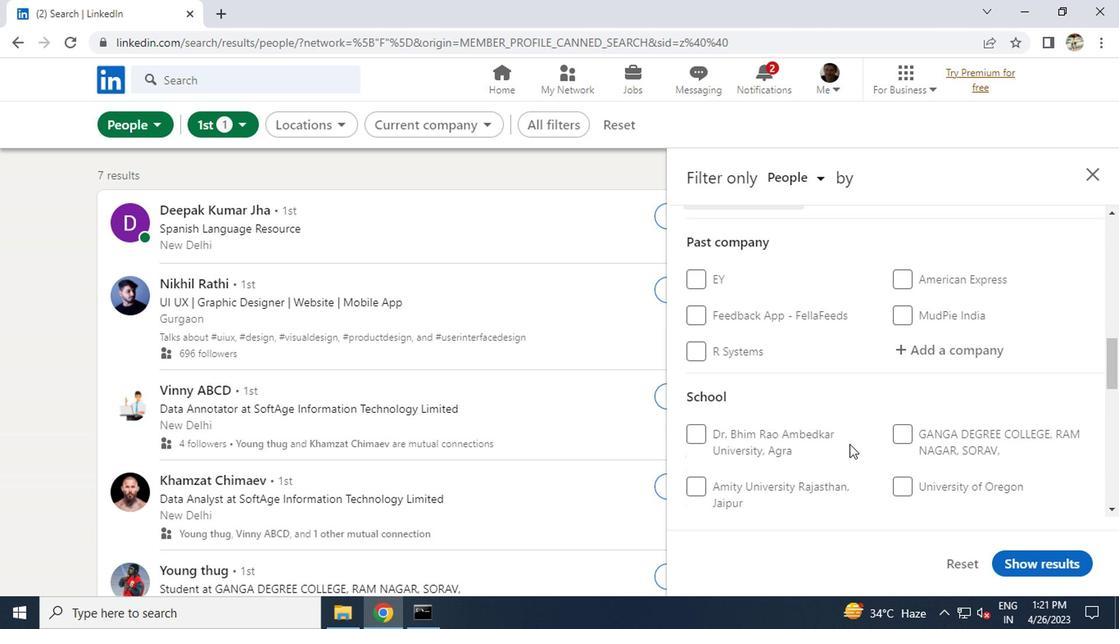 
Action: Mouse moved to (927, 379)
Screenshot: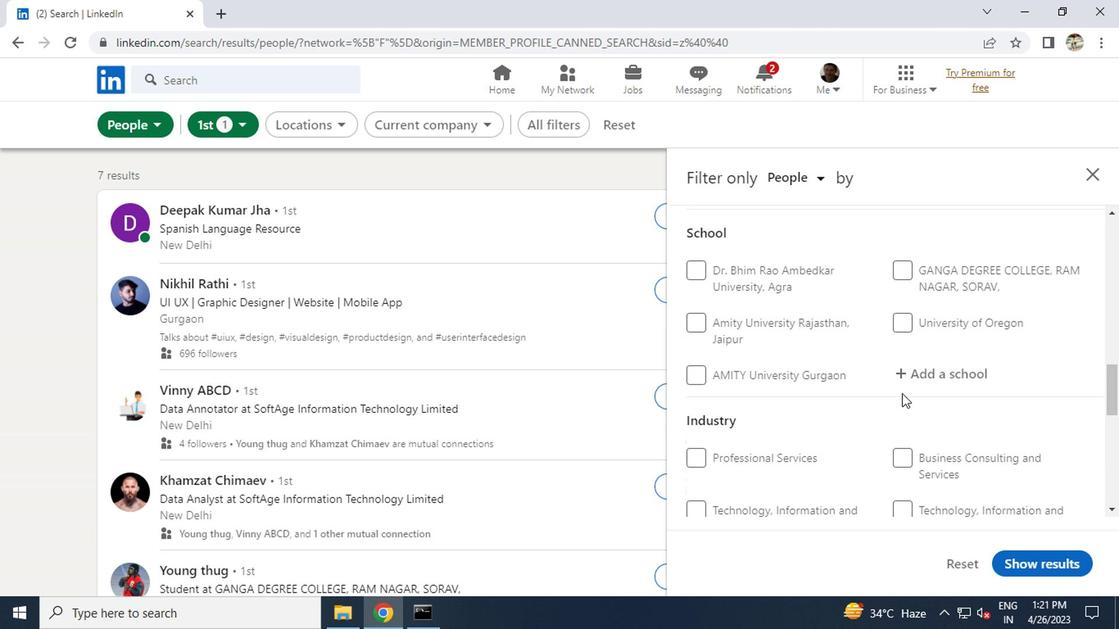 
Action: Mouse pressed left at (927, 379)
Screenshot: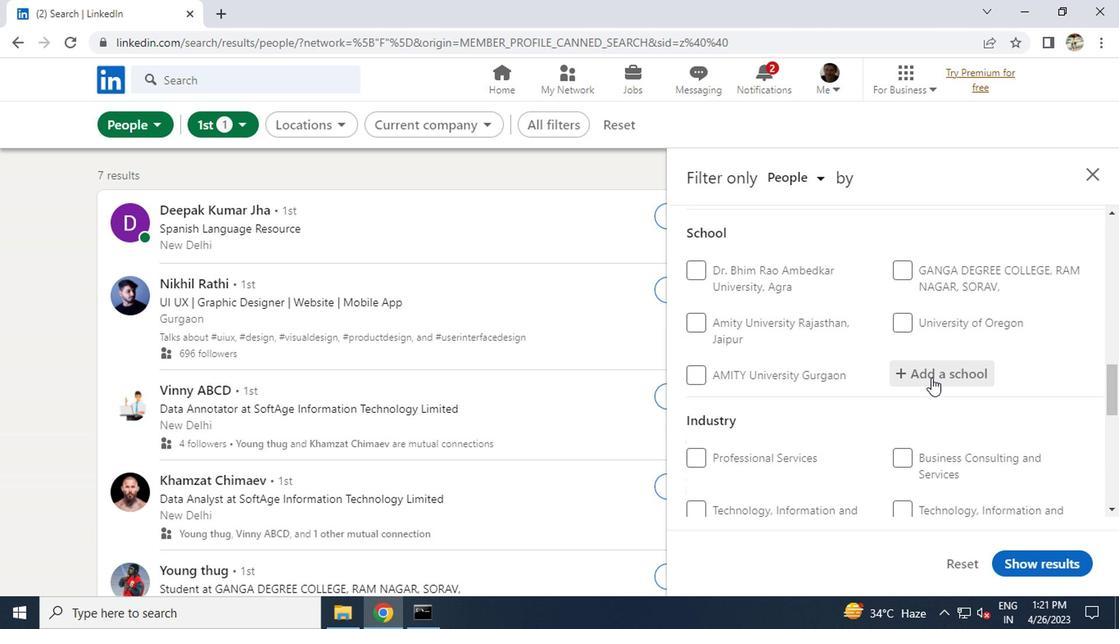 
Action: Key pressed <Key.caps_lock>U<Key.caps_lock>TTAR<Key.space>PRADESH<Key.space>JOBS<Key.space>
Screenshot: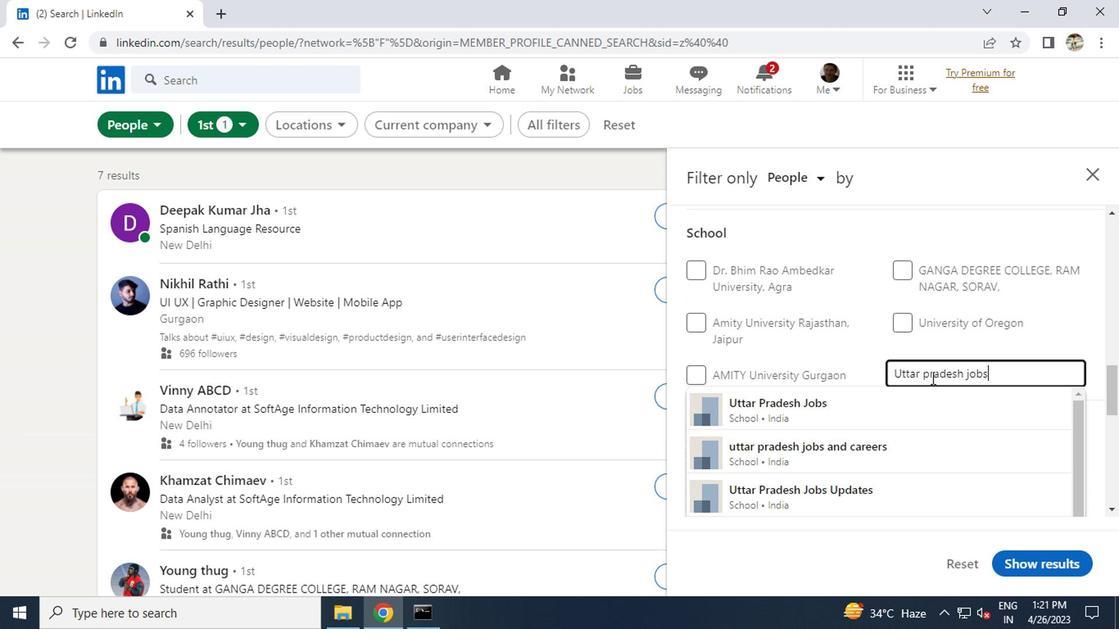 
Action: Mouse moved to (835, 452)
Screenshot: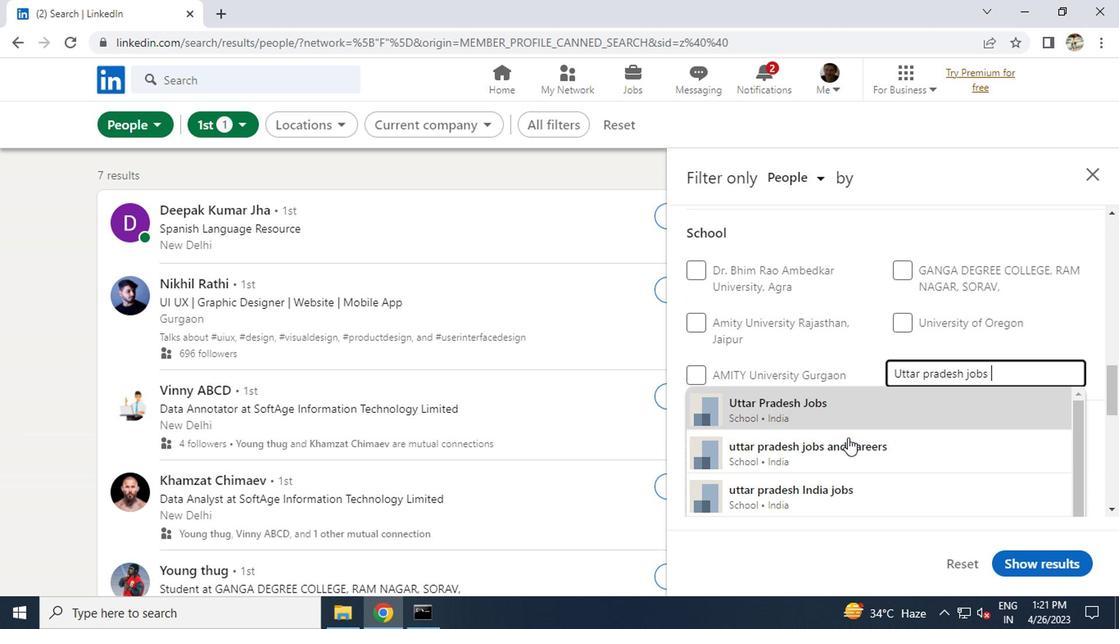 
Action: Mouse pressed left at (835, 452)
Screenshot: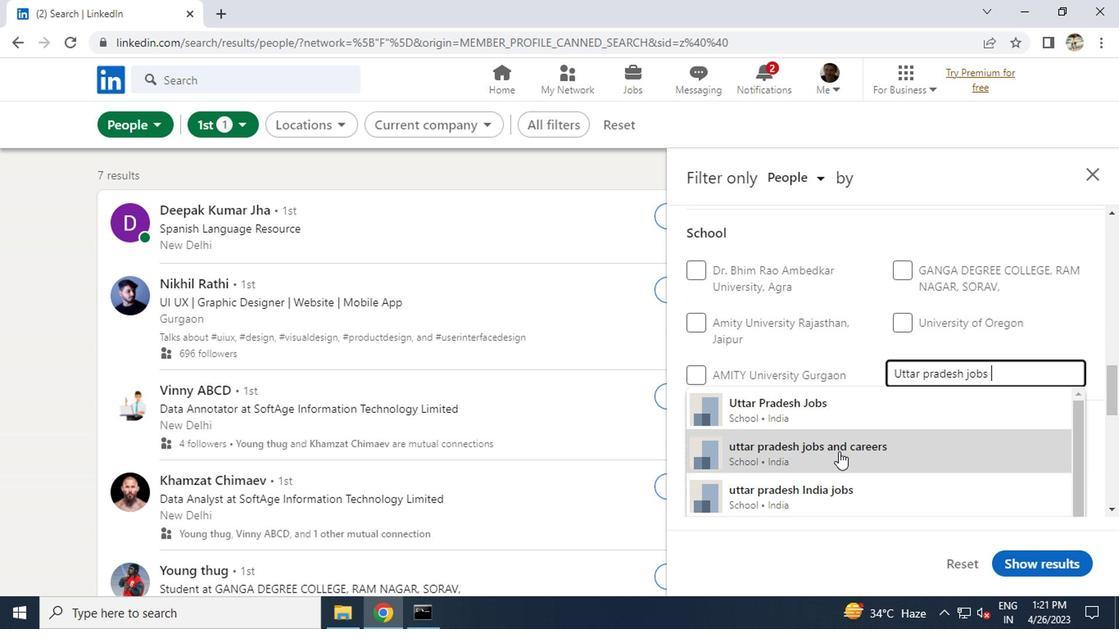 
Action: Mouse moved to (836, 435)
Screenshot: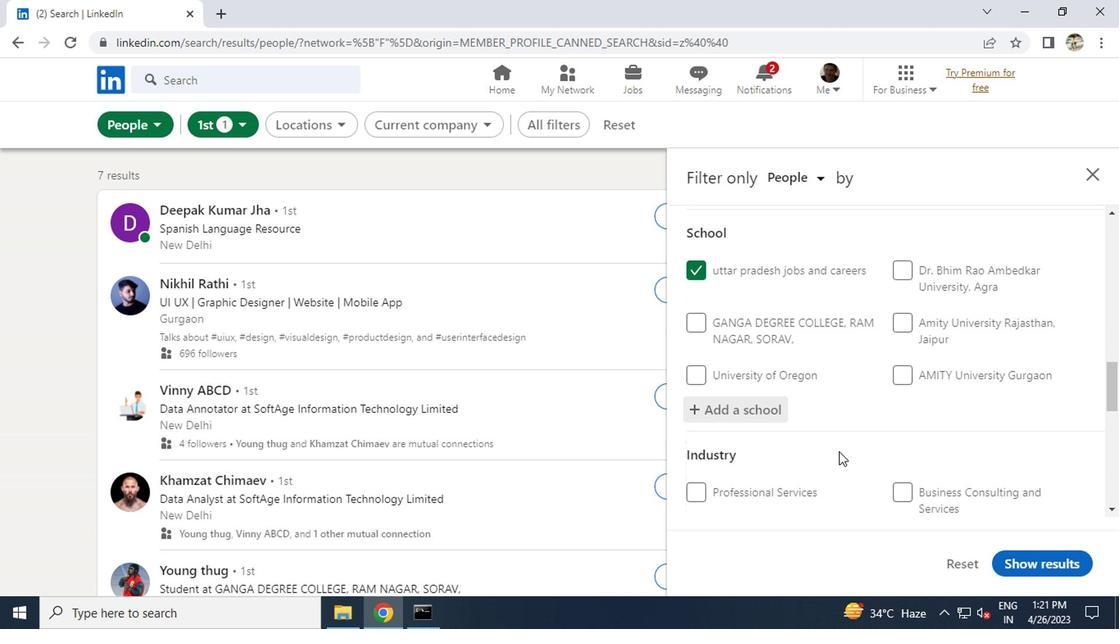 
Action: Mouse scrolled (836, 434) with delta (0, -1)
Screenshot: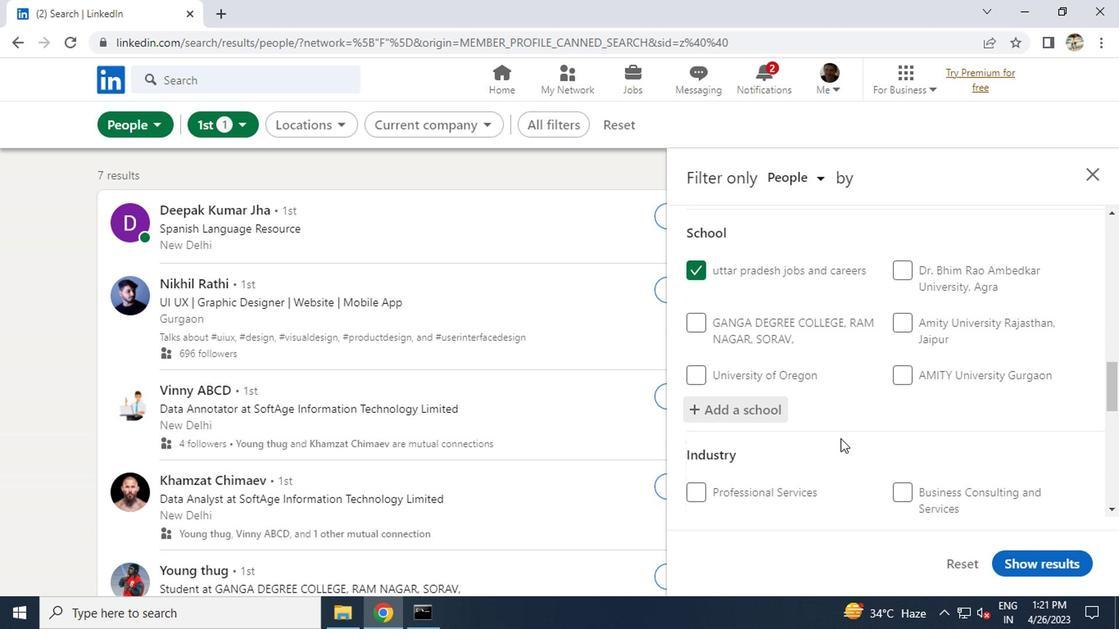 
Action: Mouse scrolled (836, 434) with delta (0, -1)
Screenshot: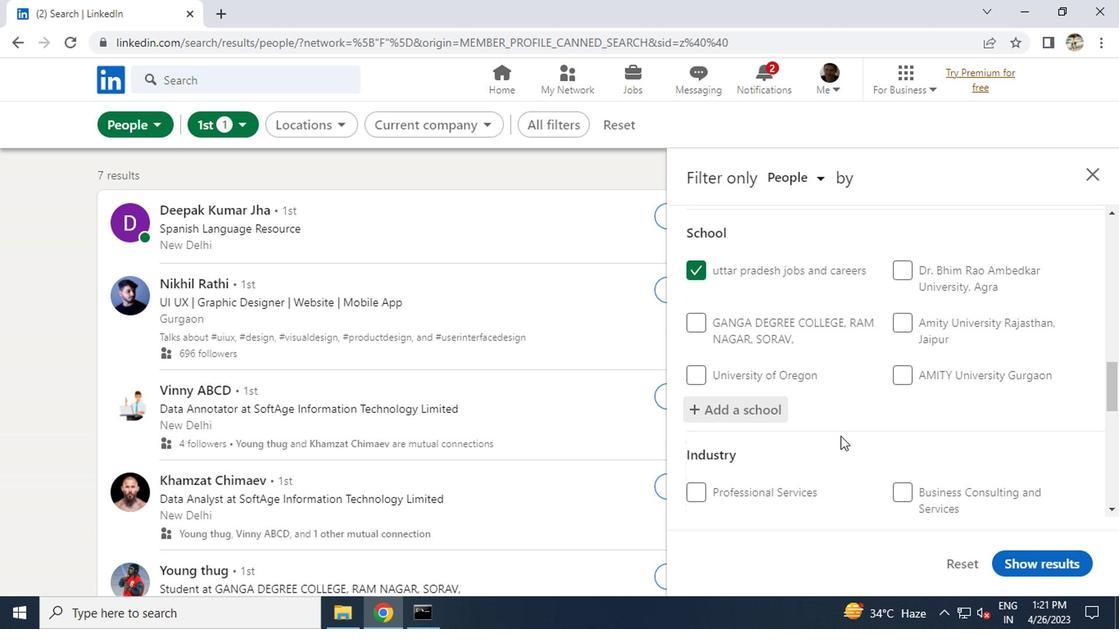 
Action: Mouse moved to (913, 432)
Screenshot: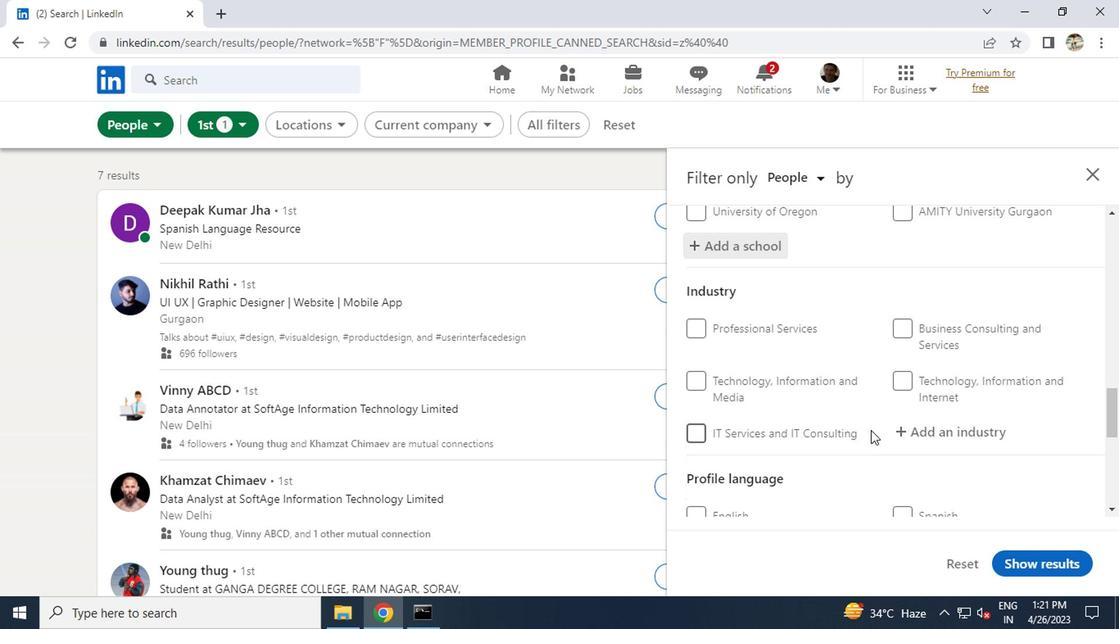 
Action: Mouse pressed left at (913, 432)
Screenshot: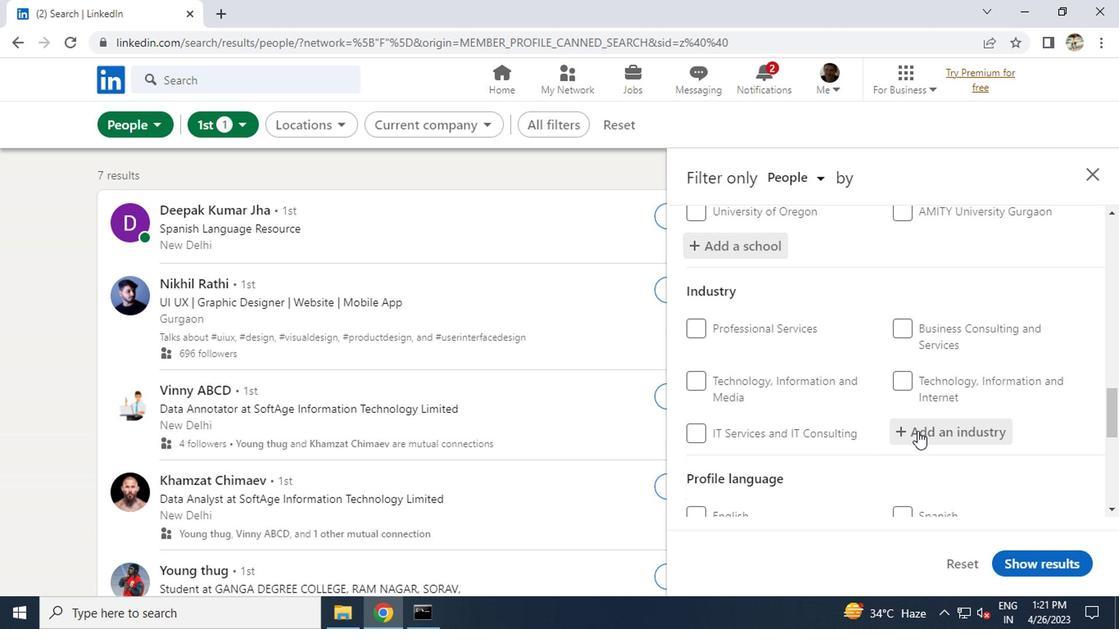 
Action: Key pressed <Key.caps_lock>G<Key.caps_lock>K<Key.backspace>LASS<Key.space>
Screenshot: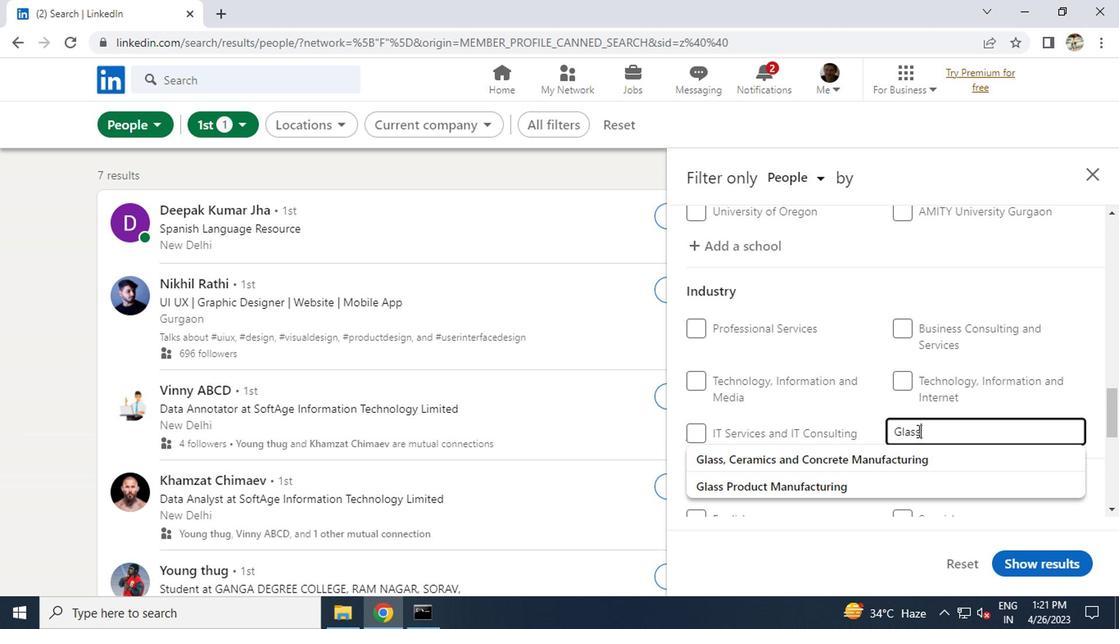 
Action: Mouse moved to (791, 480)
Screenshot: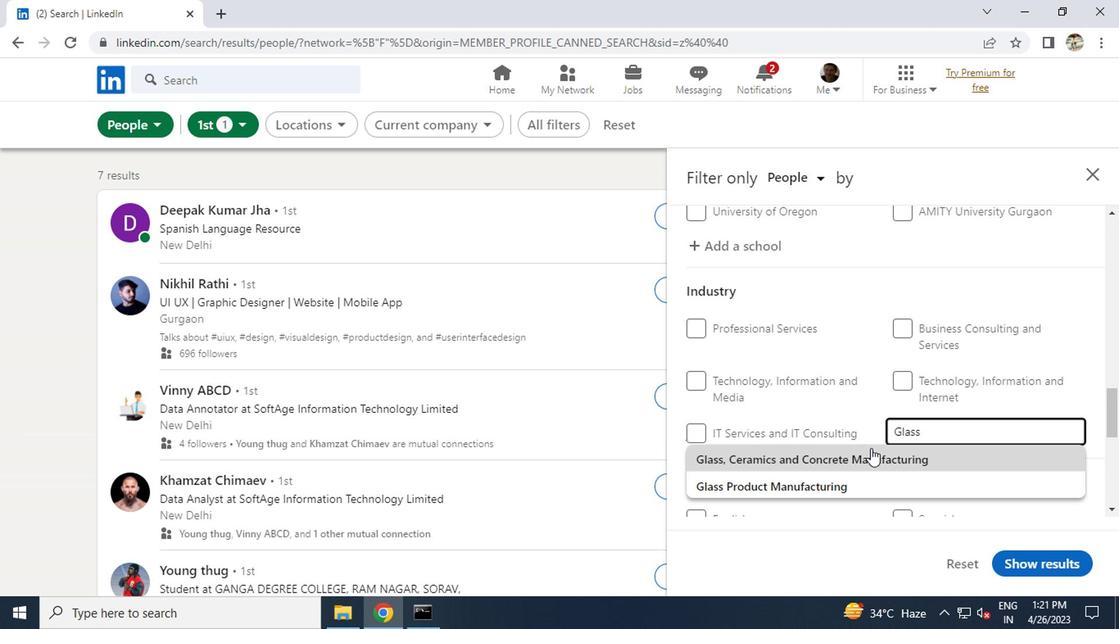 
Action: Mouse pressed left at (791, 480)
Screenshot: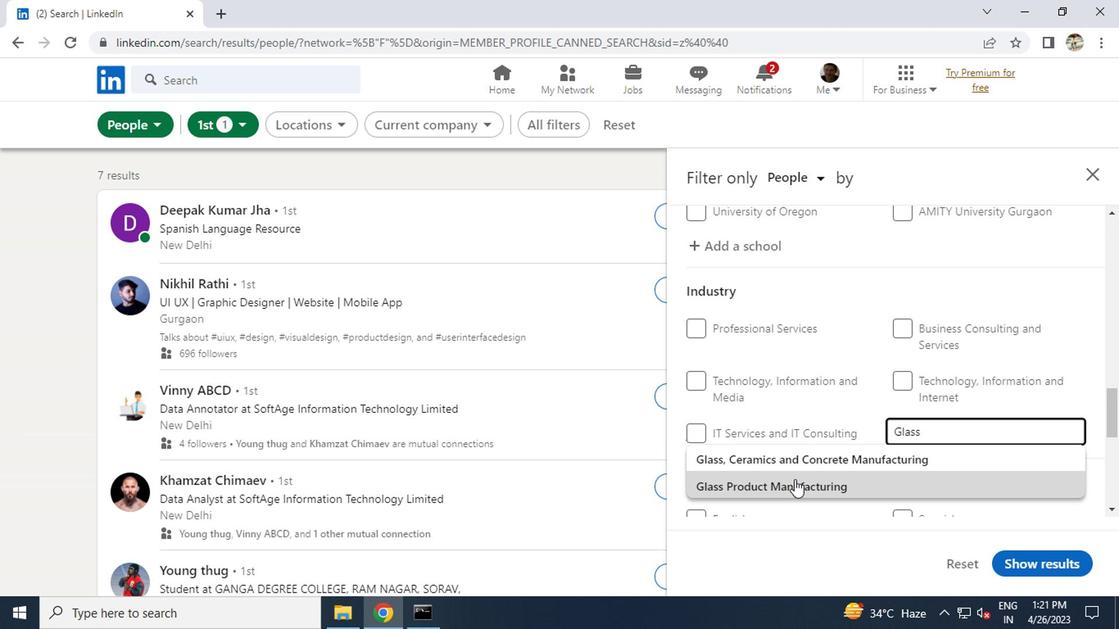 
Action: Mouse scrolled (791, 479) with delta (0, -1)
Screenshot: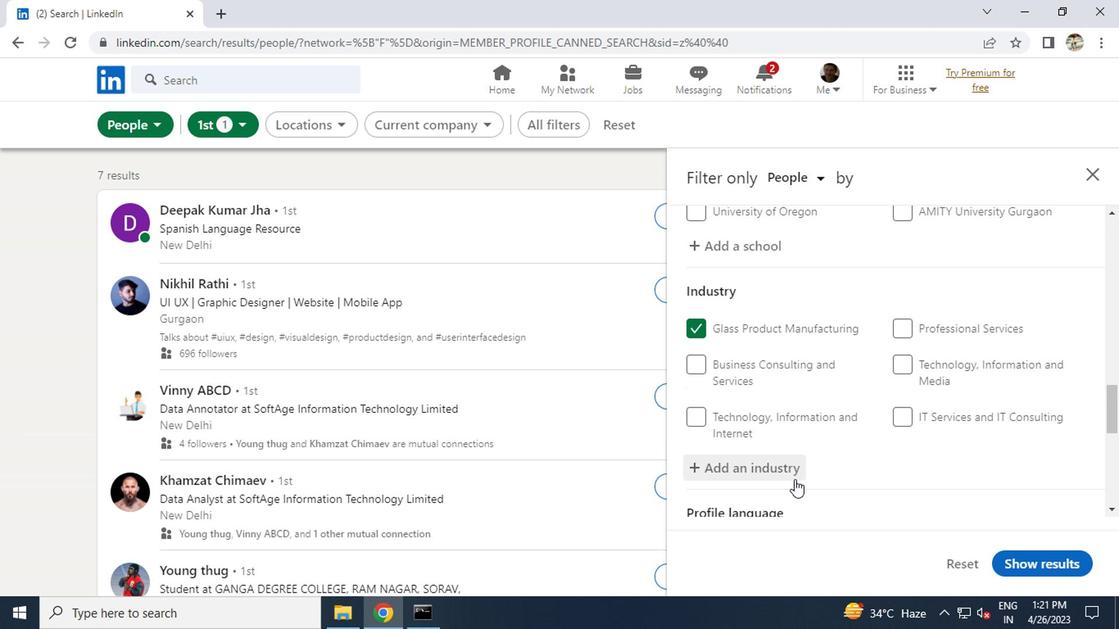 
Action: Mouse scrolled (791, 479) with delta (0, -1)
Screenshot: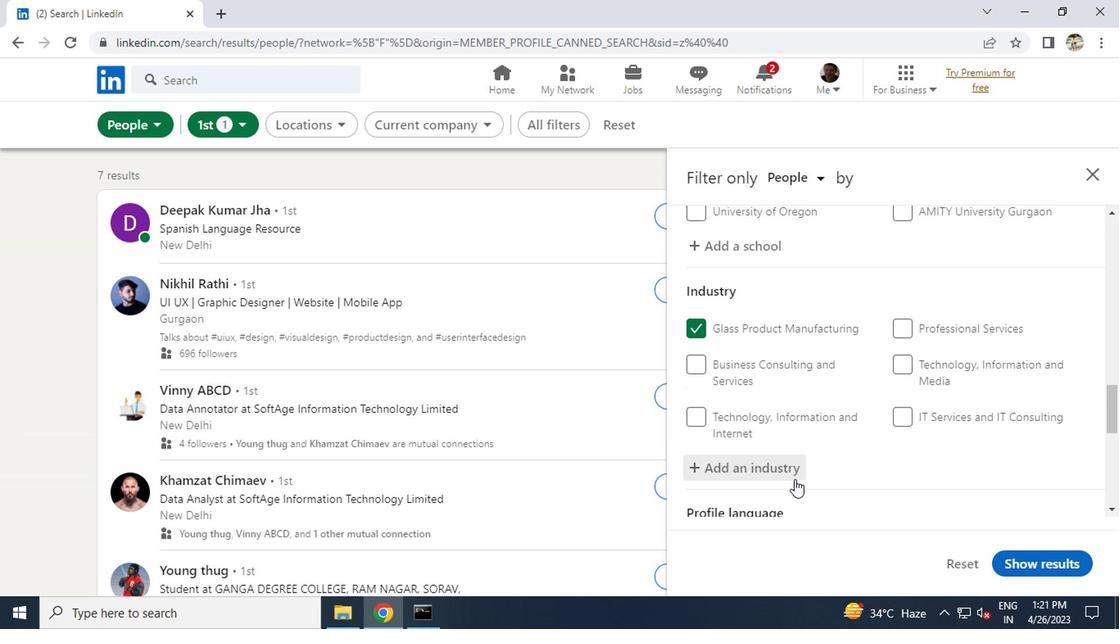 
Action: Mouse moved to (790, 469)
Screenshot: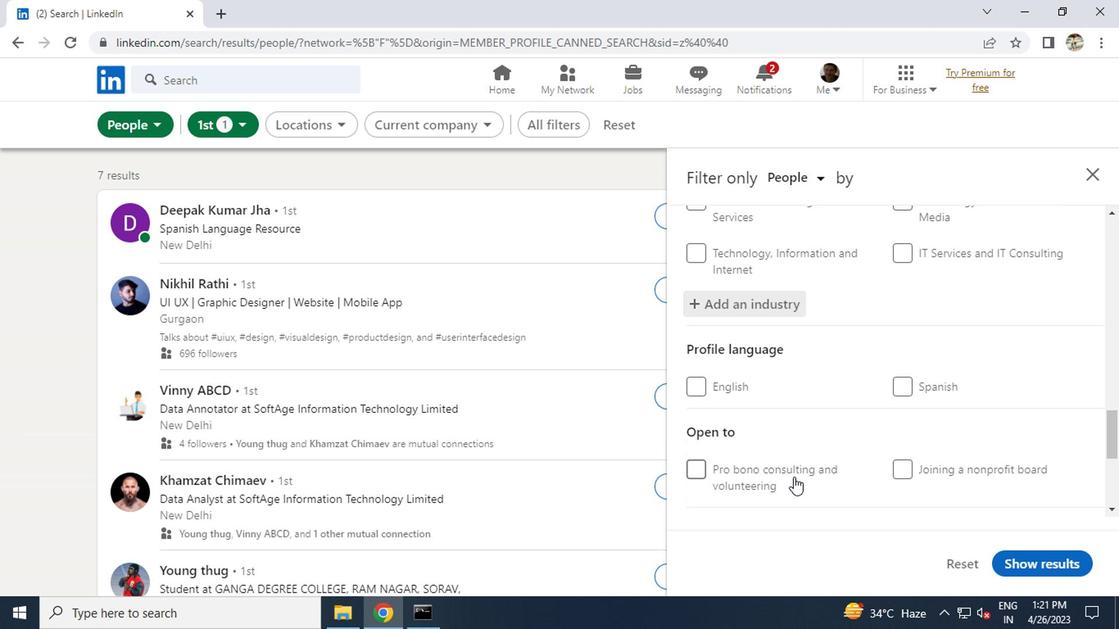 
Action: Mouse scrolled (790, 468) with delta (0, 0)
Screenshot: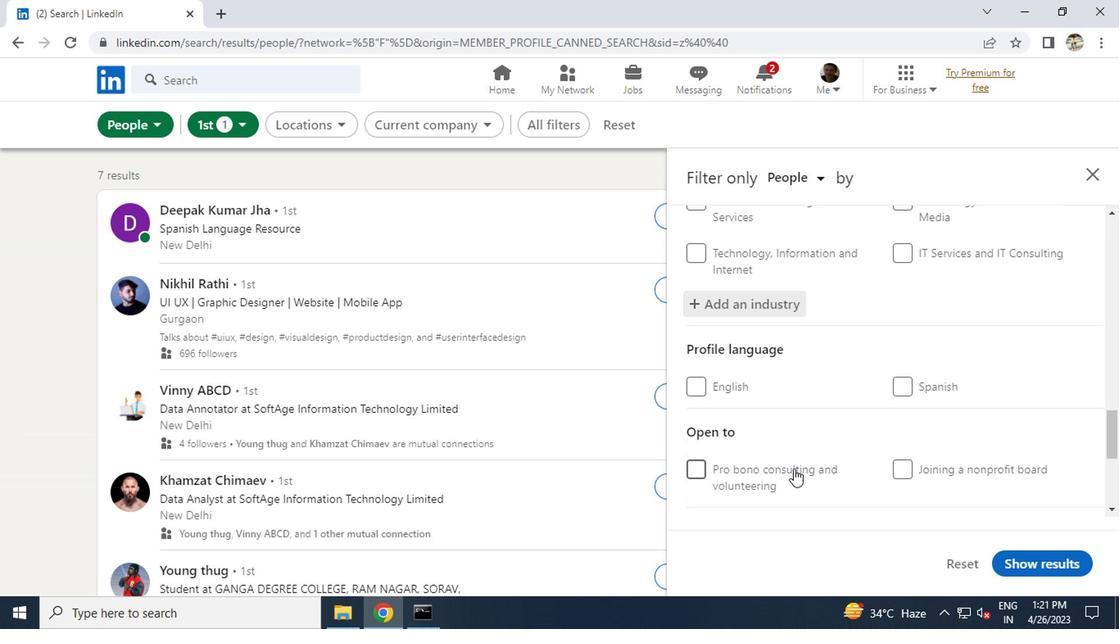 
Action: Mouse moved to (761, 481)
Screenshot: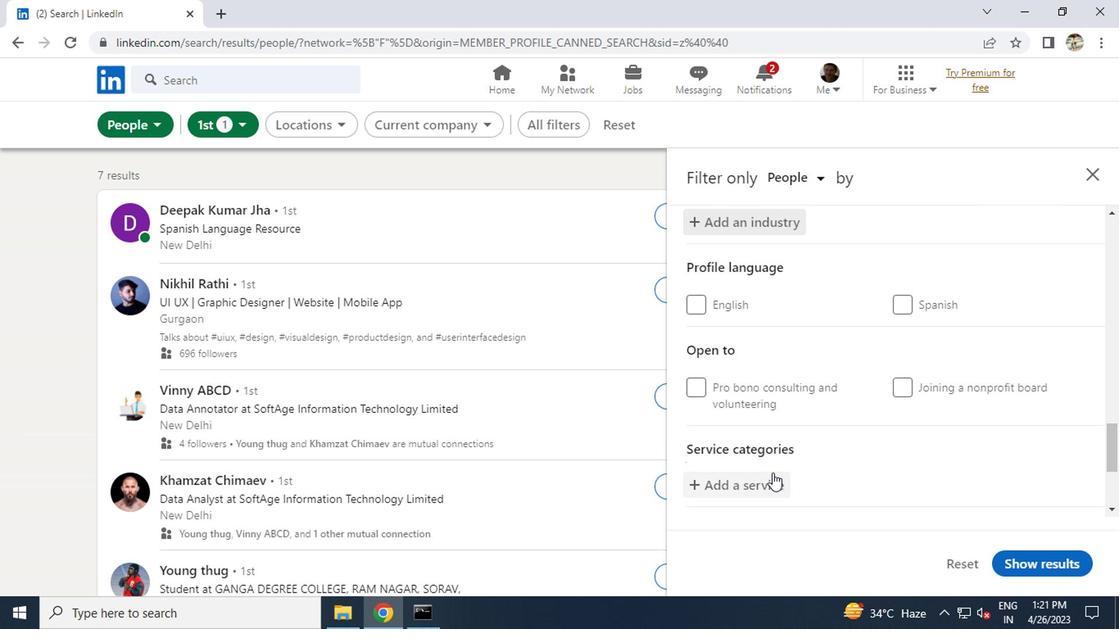 
Action: Mouse pressed left at (761, 481)
Screenshot: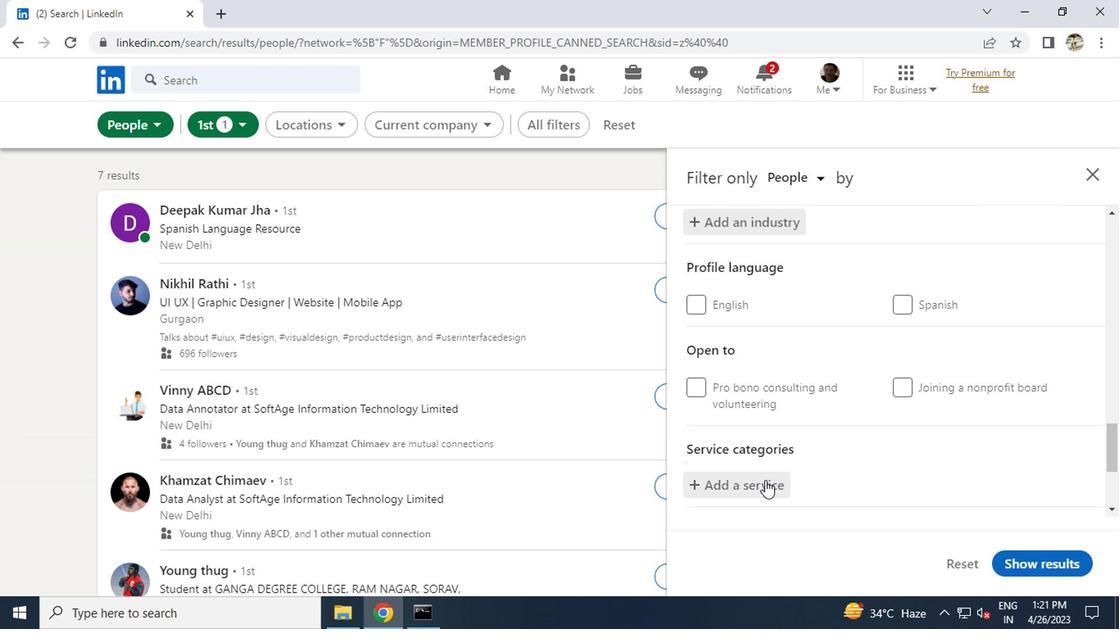 
Action: Key pressed <Key.caps_lock>C<Key.caps_lock>OMMERCIAL<Key.space><Key.caps_lock>I<Key.caps_lock>
Screenshot: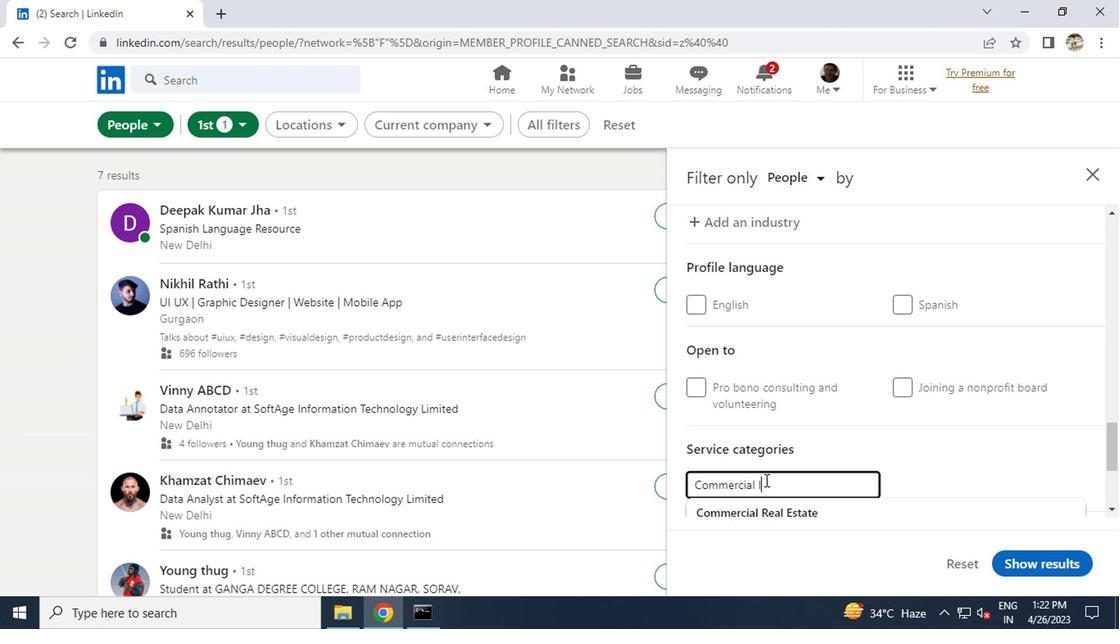 
Action: Mouse moved to (759, 511)
Screenshot: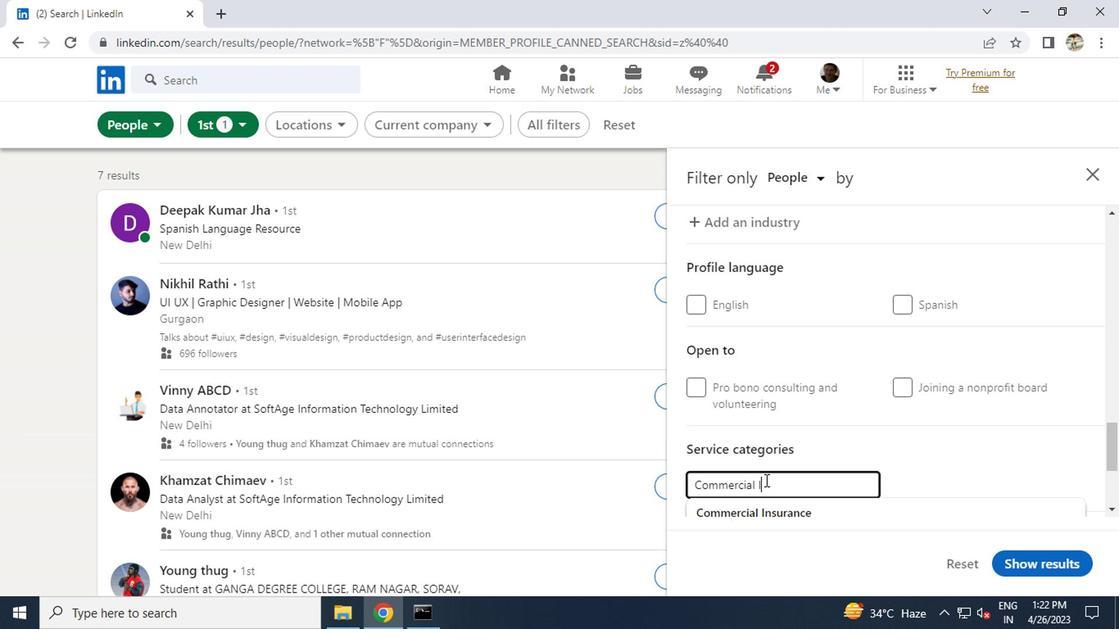 
Action: Mouse pressed left at (759, 511)
Screenshot: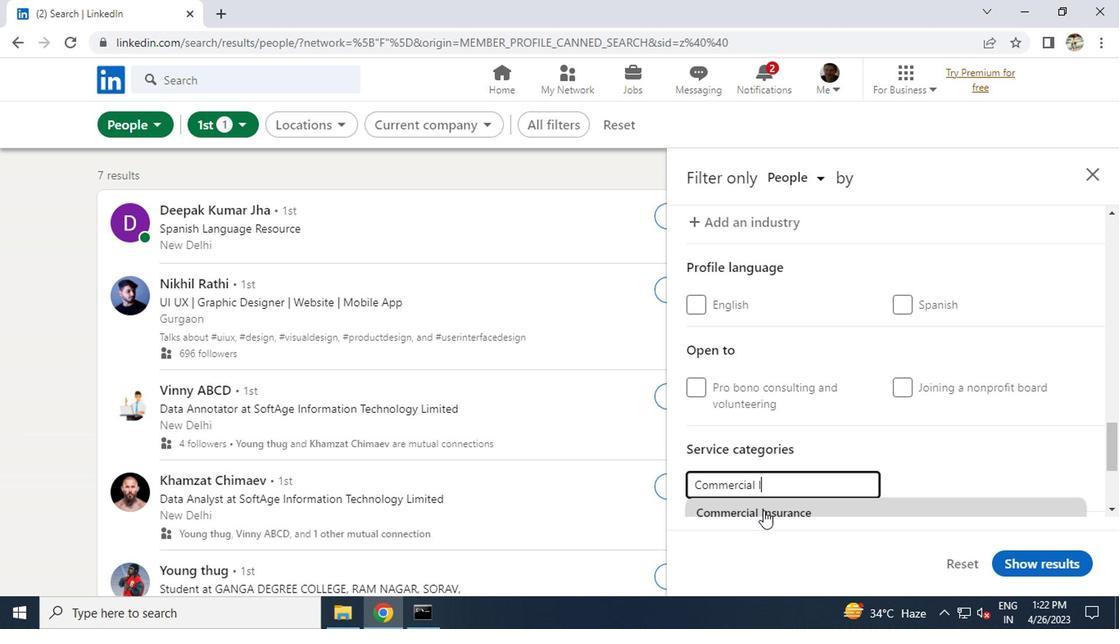 
Action: Mouse moved to (759, 511)
Screenshot: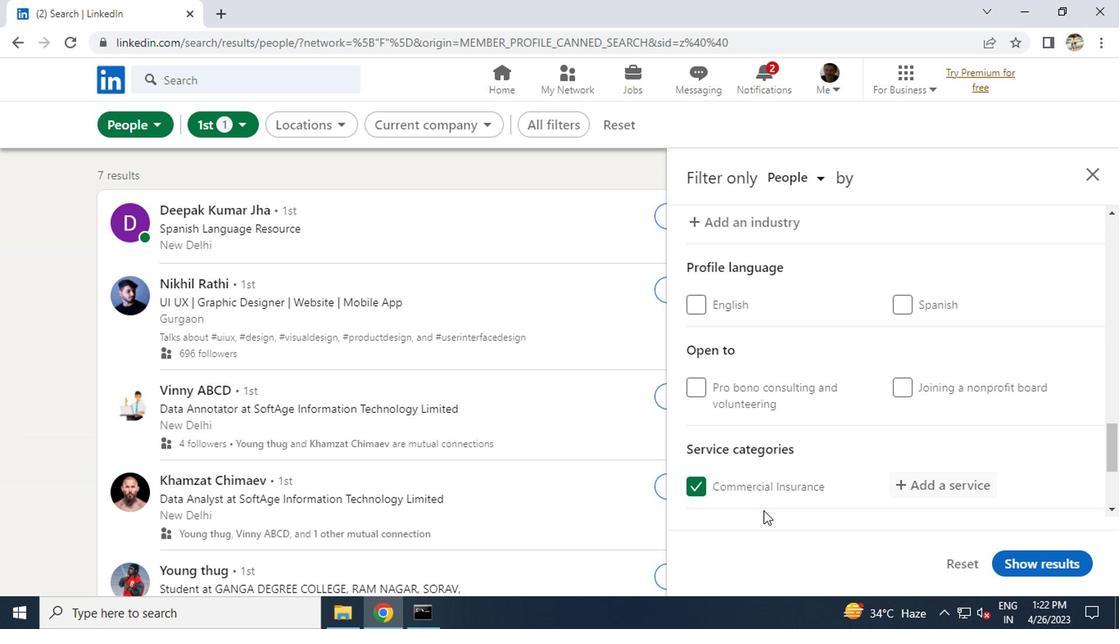 
Action: Mouse scrolled (759, 510) with delta (0, -1)
Screenshot: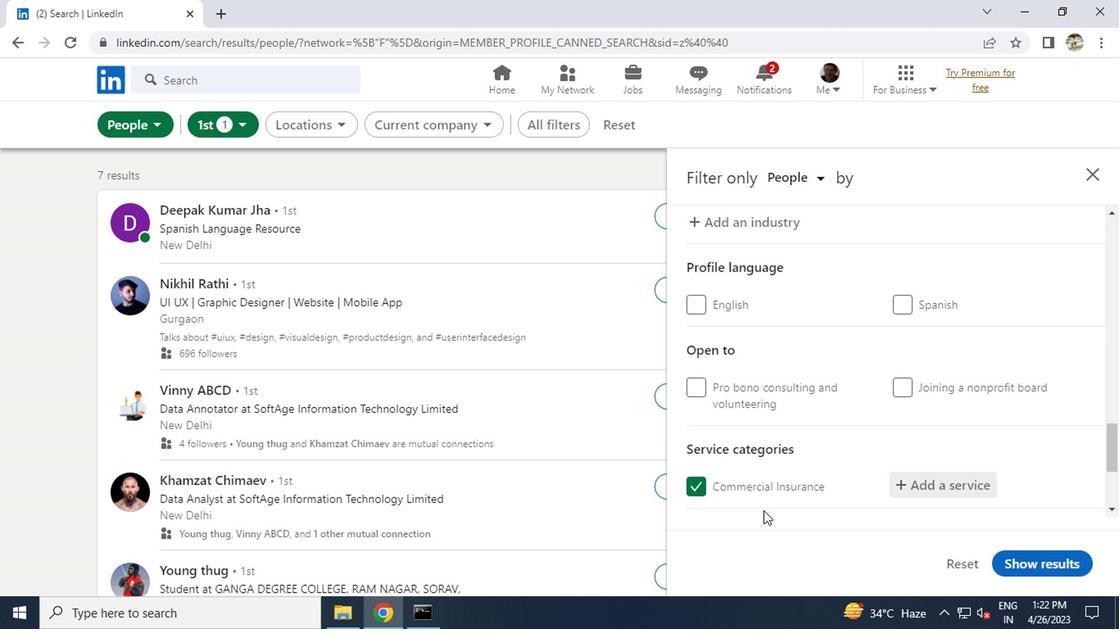 
Action: Mouse moved to (761, 511)
Screenshot: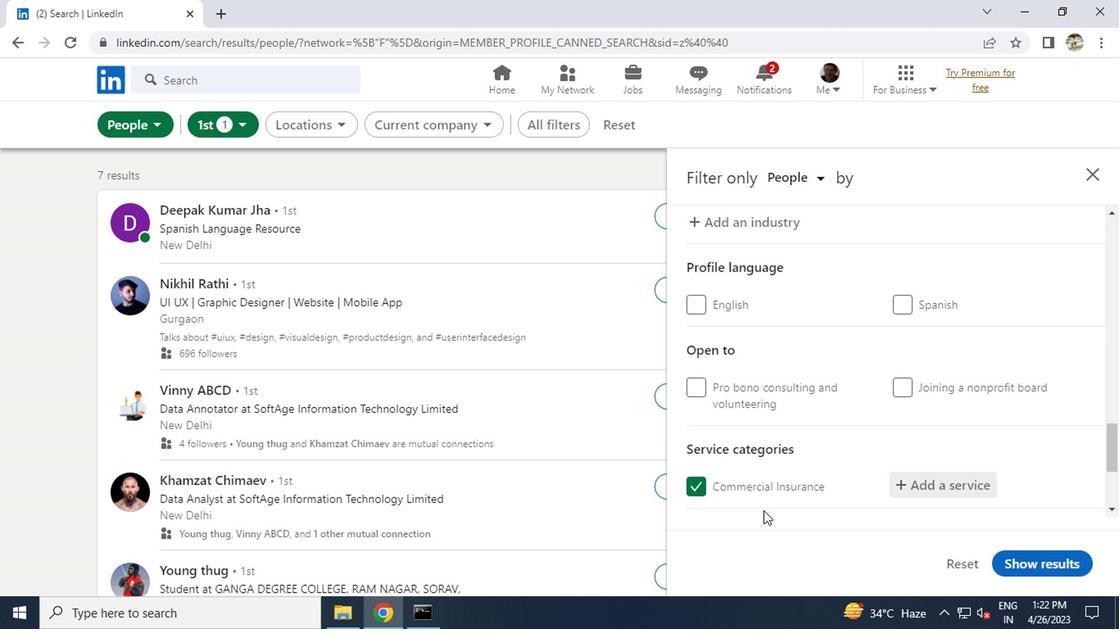 
Action: Mouse scrolled (761, 510) with delta (0, -1)
Screenshot: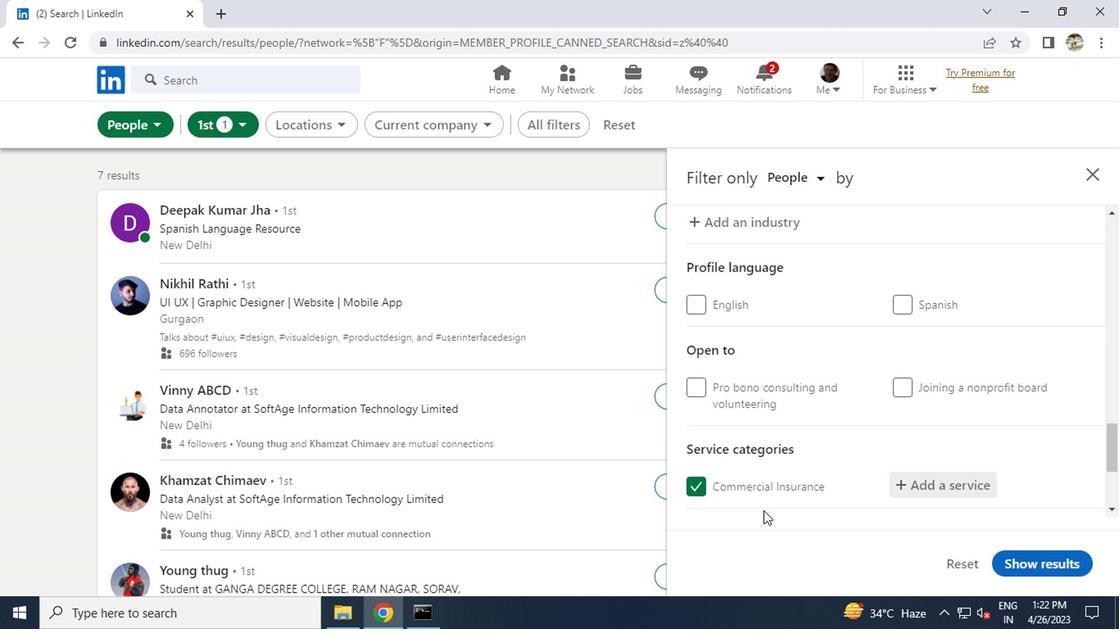 
Action: Mouse moved to (755, 487)
Screenshot: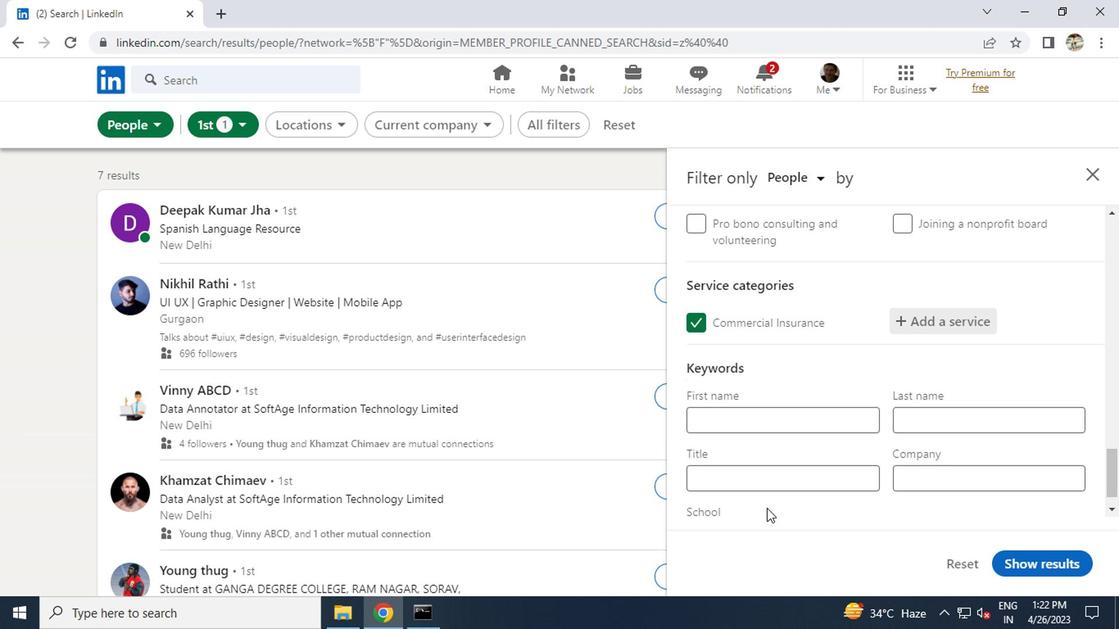 
Action: Mouse pressed left at (755, 487)
Screenshot: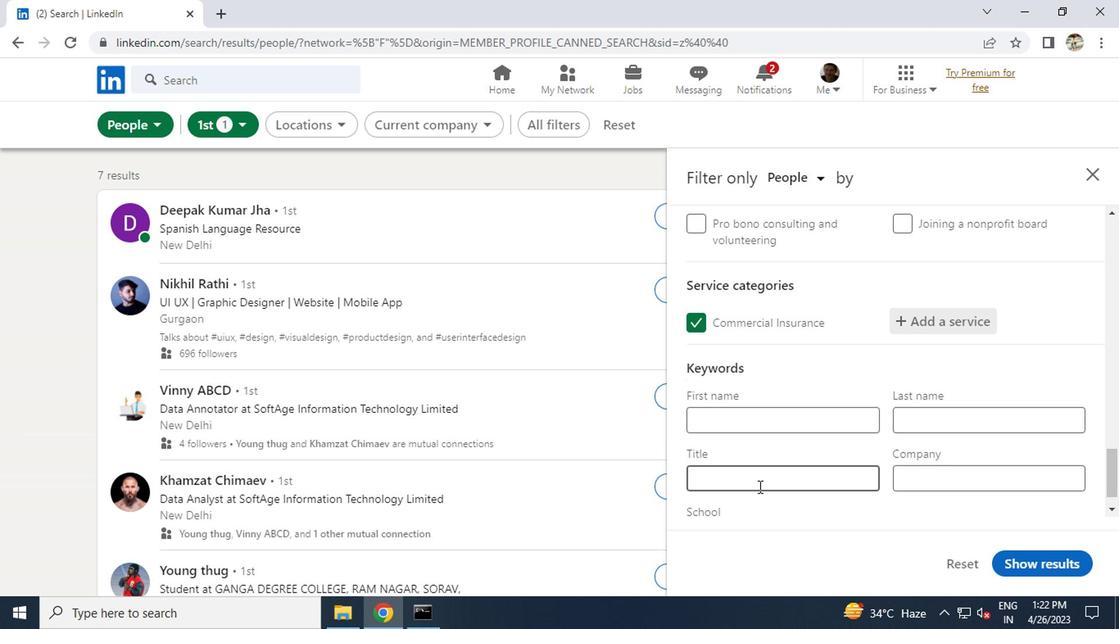 
Action: Key pressed <Key.caps_lock>A<Key.caps_lock>UDITOR
Screenshot: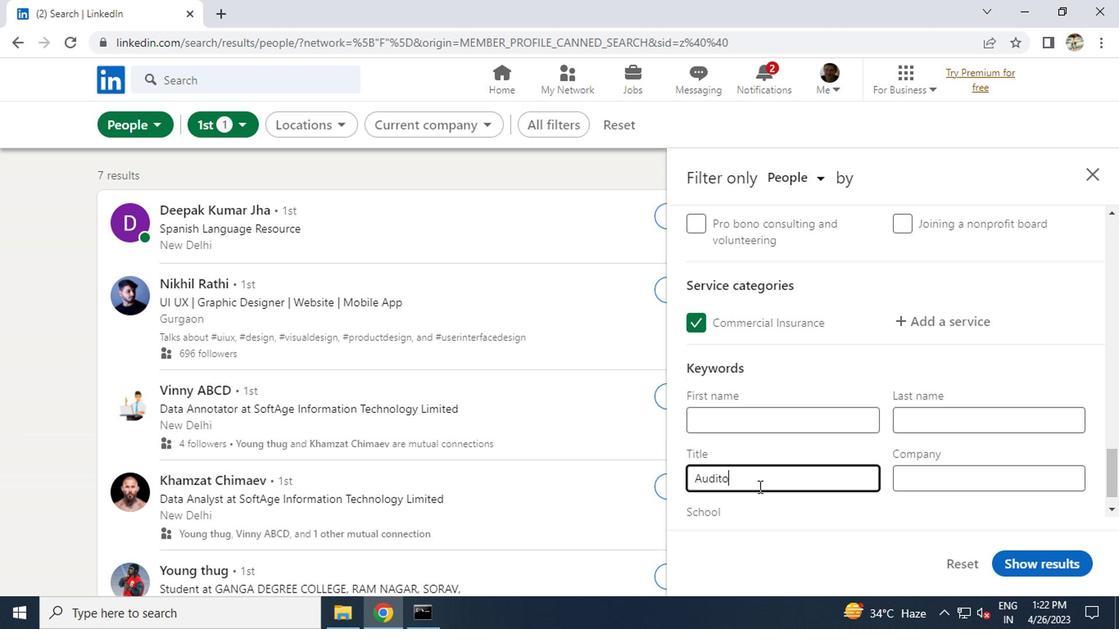 
Action: Mouse moved to (1004, 556)
Screenshot: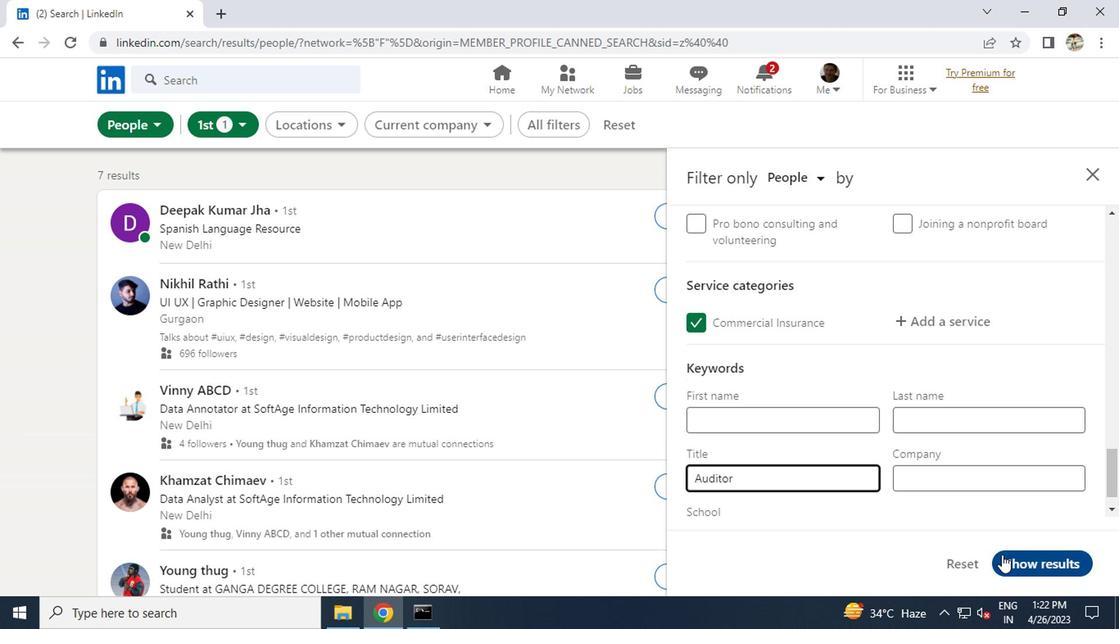 
Action: Mouse pressed left at (1004, 556)
Screenshot: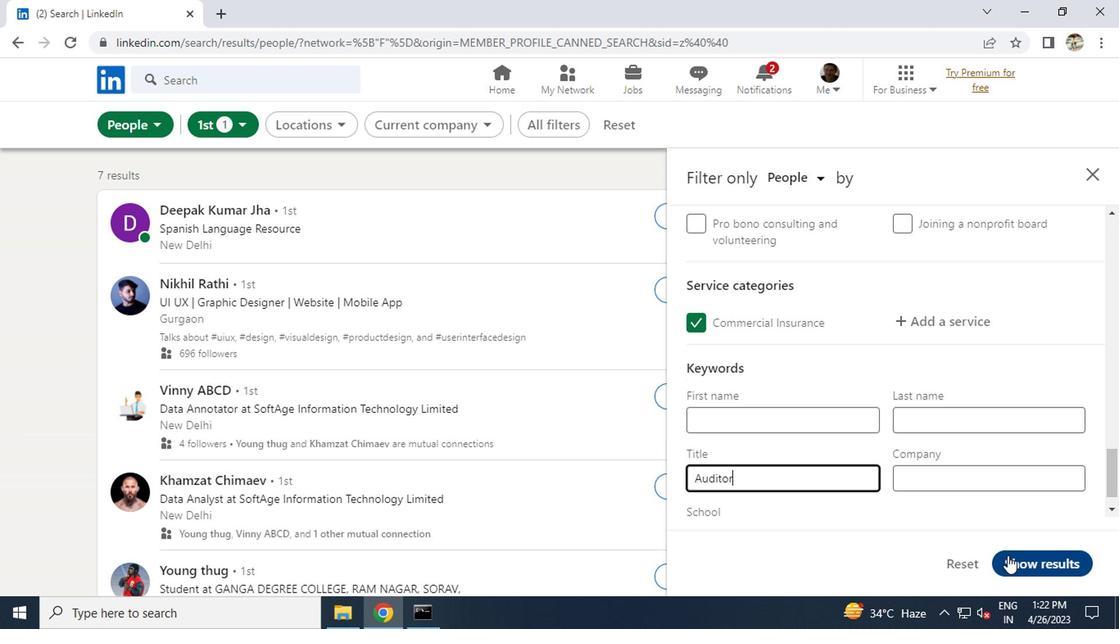 
